 Task: Create a sub task Gather and Analyse Requirements for the task  Create a new website for a non-profit organization in the project AgileEagle , assign it to team member softage.4@softage.net and update the status of the sub task to  At Risk , set the priority of the sub task to Medium
Action: Mouse moved to (346, 325)
Screenshot: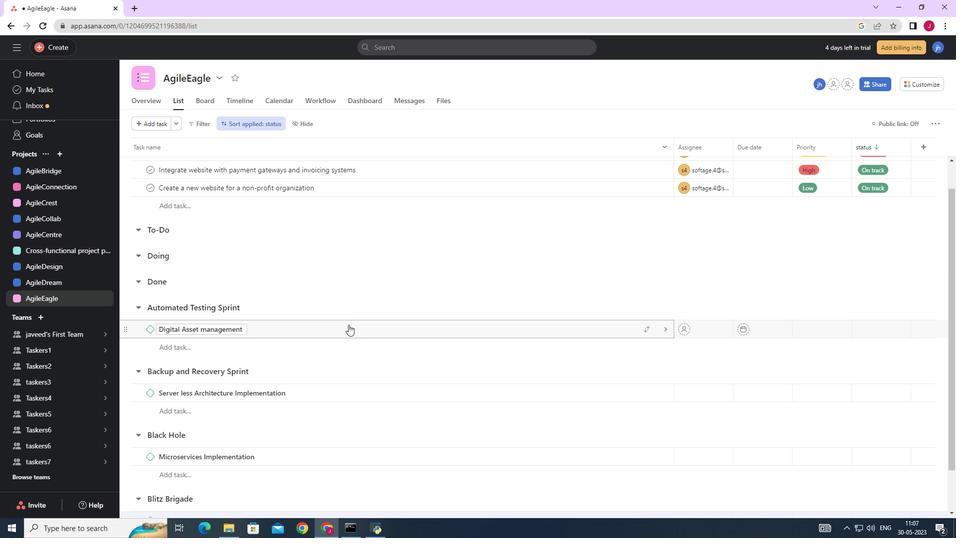 
Action: Mouse scrolled (346, 325) with delta (0, 0)
Screenshot: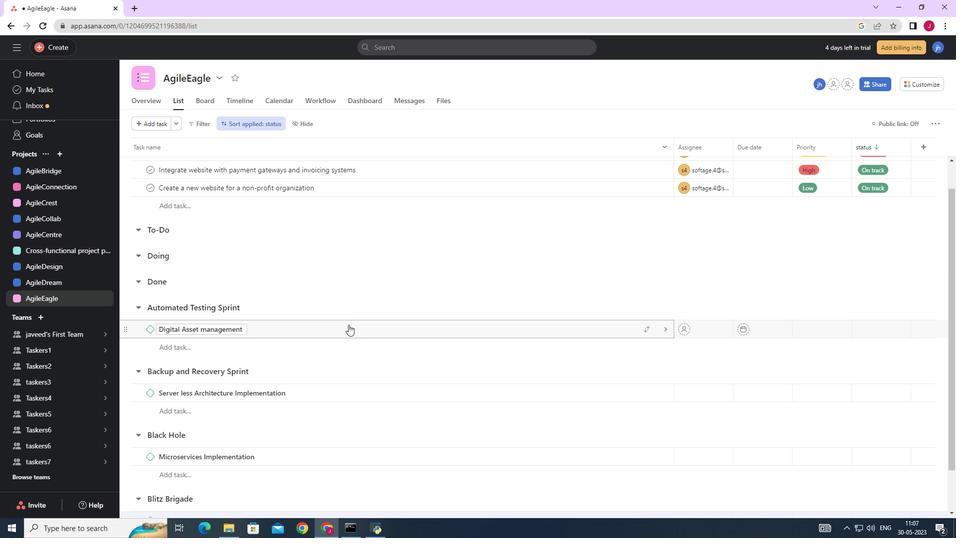 
Action: Mouse moved to (345, 325)
Screenshot: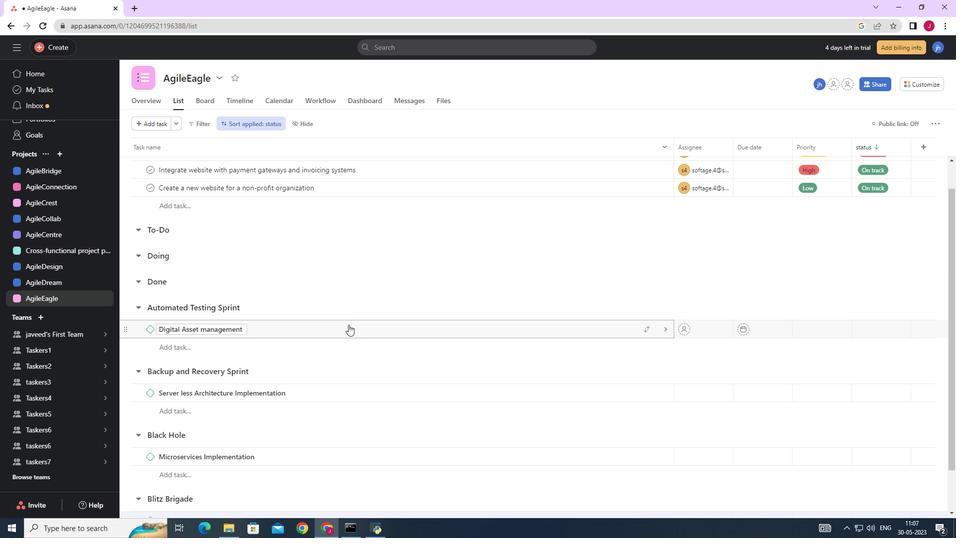 
Action: Mouse scrolled (345, 325) with delta (0, 0)
Screenshot: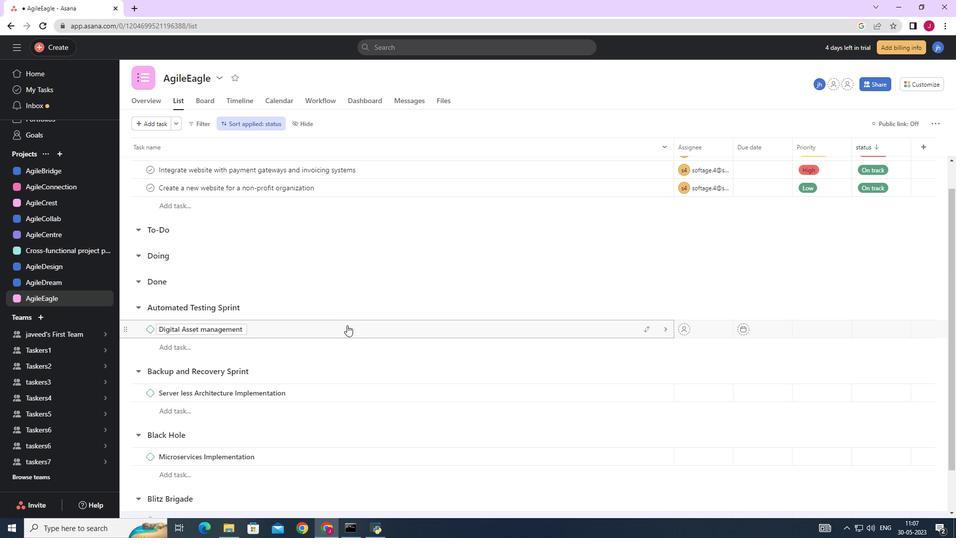 
Action: Mouse moved to (344, 325)
Screenshot: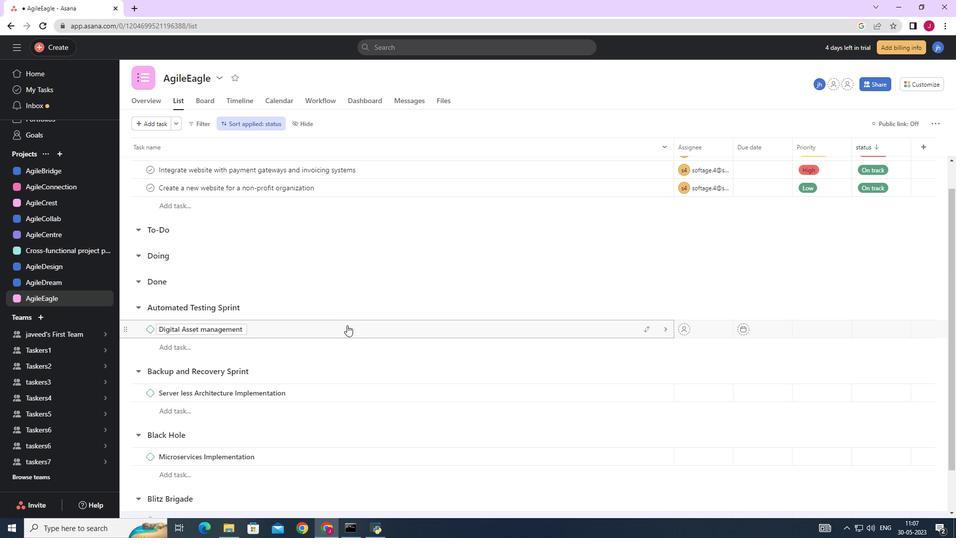 
Action: Mouse scrolled (344, 325) with delta (0, 0)
Screenshot: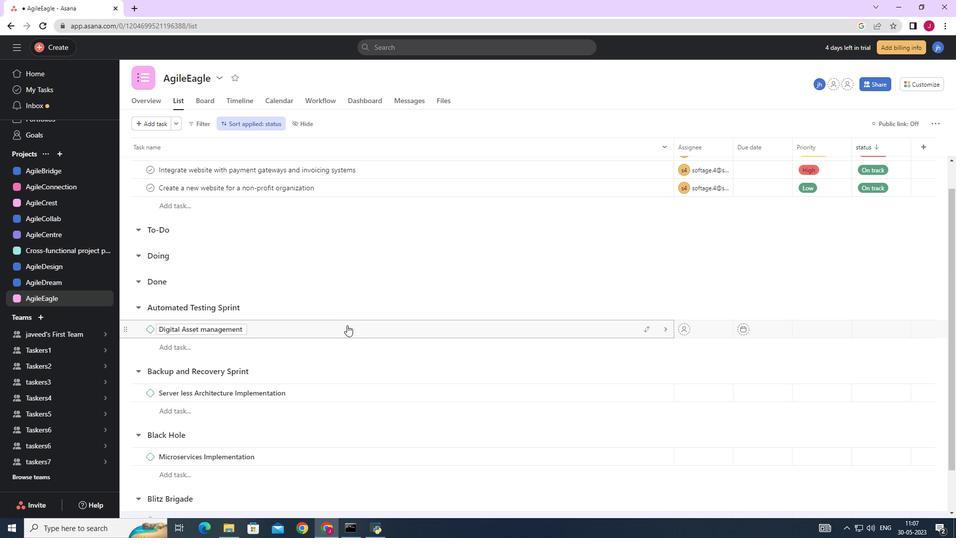 
Action: Mouse moved to (344, 325)
Screenshot: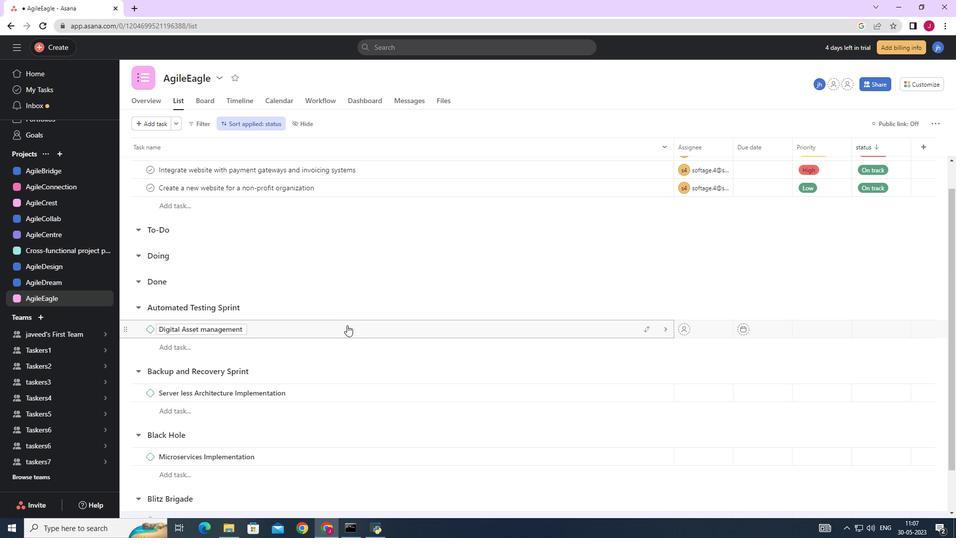 
Action: Mouse scrolled (344, 325) with delta (0, 0)
Screenshot: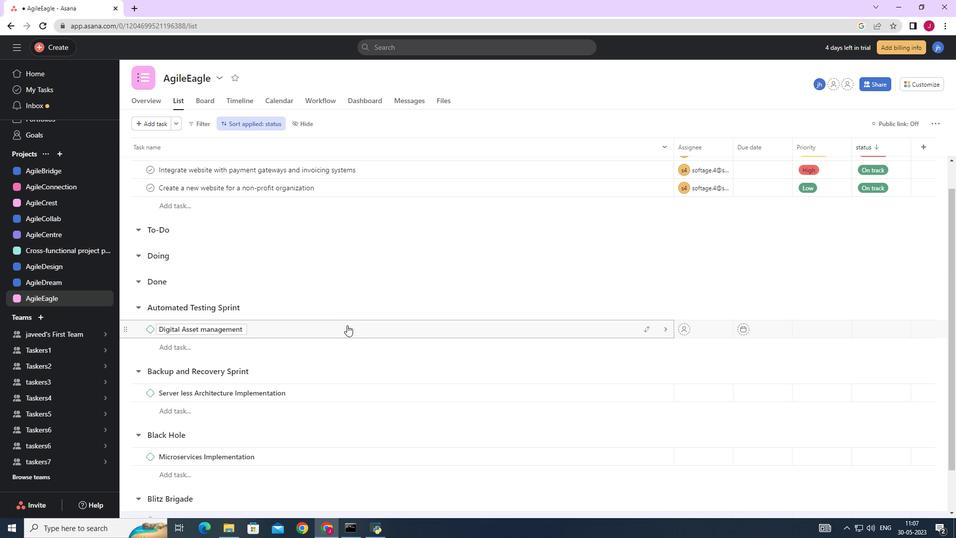 
Action: Mouse scrolled (344, 325) with delta (0, 0)
Screenshot: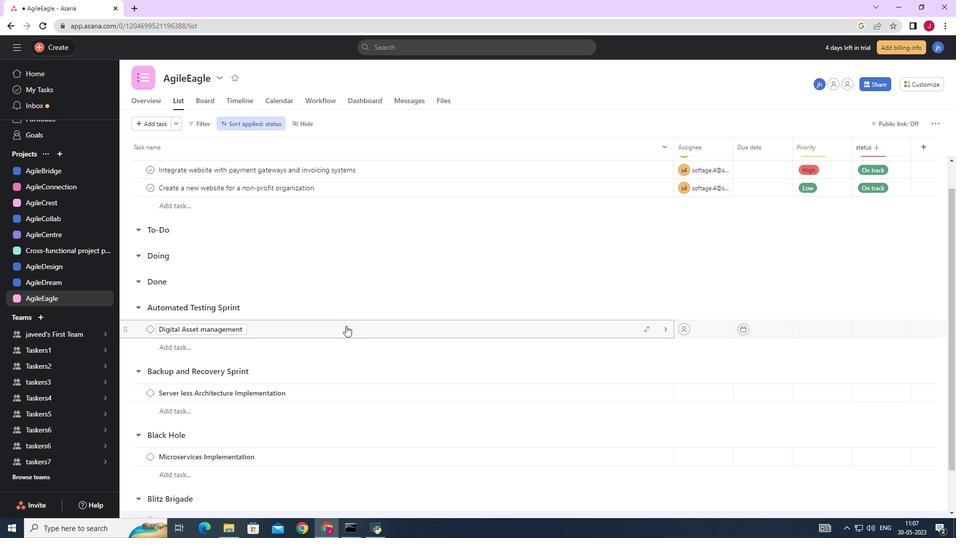 
Action: Mouse moved to (306, 353)
Screenshot: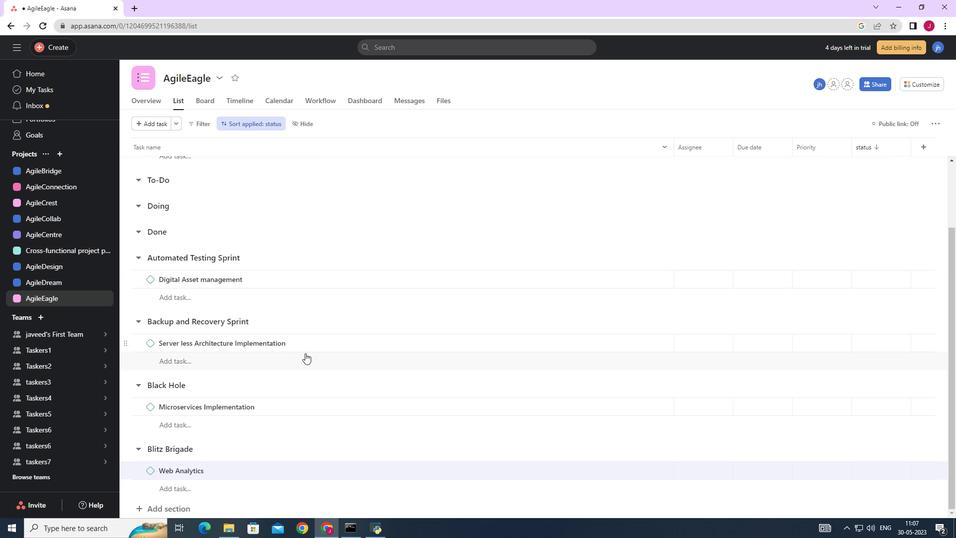 
Action: Mouse scrolled (306, 353) with delta (0, 0)
Screenshot: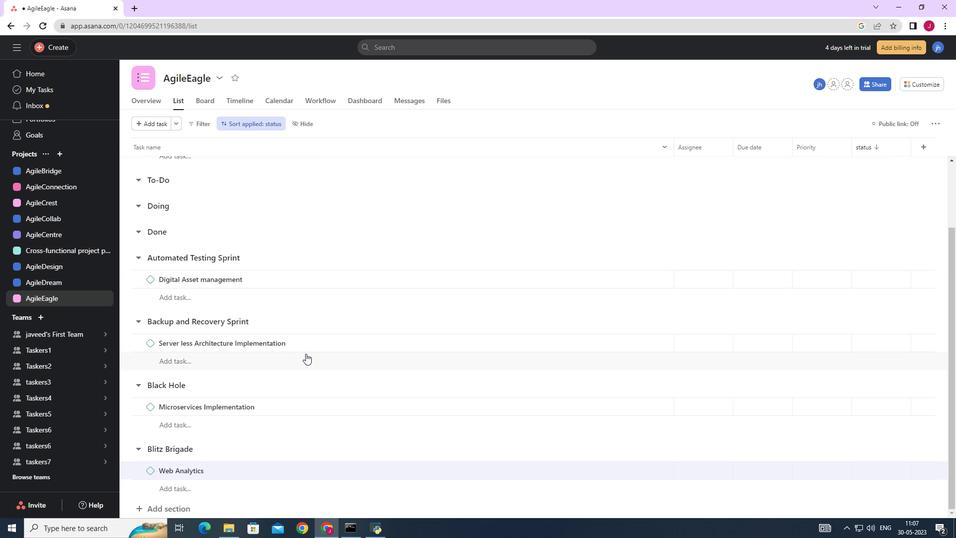 
Action: Mouse scrolled (306, 353) with delta (0, 0)
Screenshot: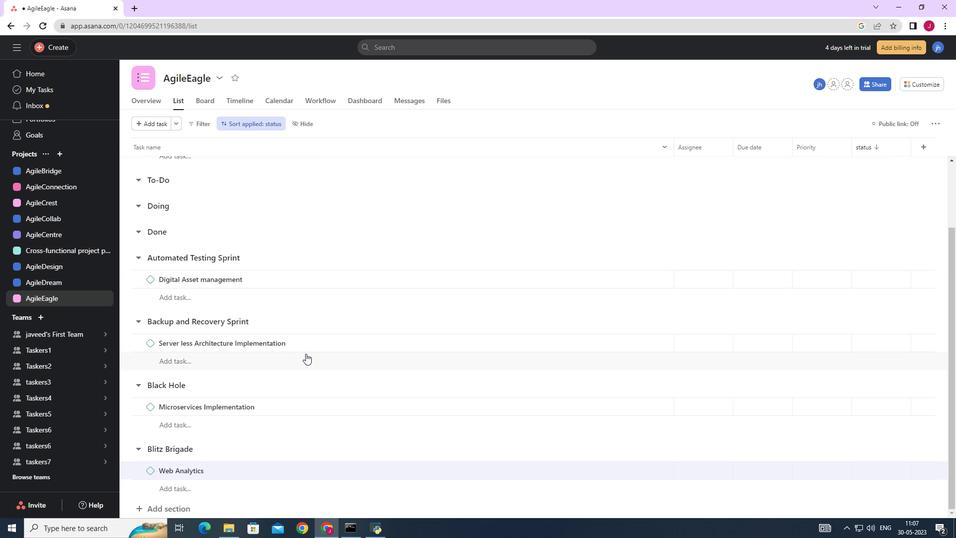 
Action: Mouse scrolled (306, 353) with delta (0, 0)
Screenshot: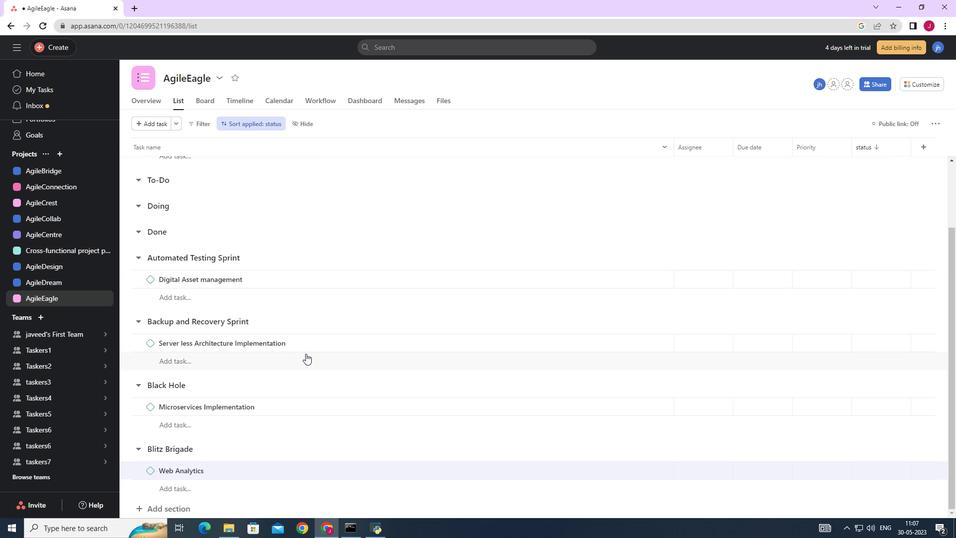 
Action: Mouse scrolled (306, 353) with delta (0, 0)
Screenshot: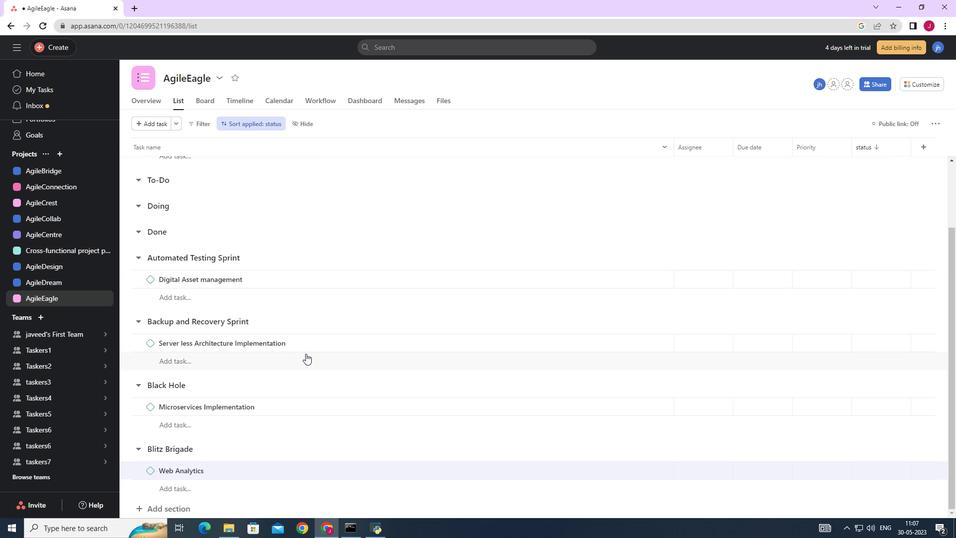 
Action: Mouse scrolled (306, 354) with delta (0, 0)
Screenshot: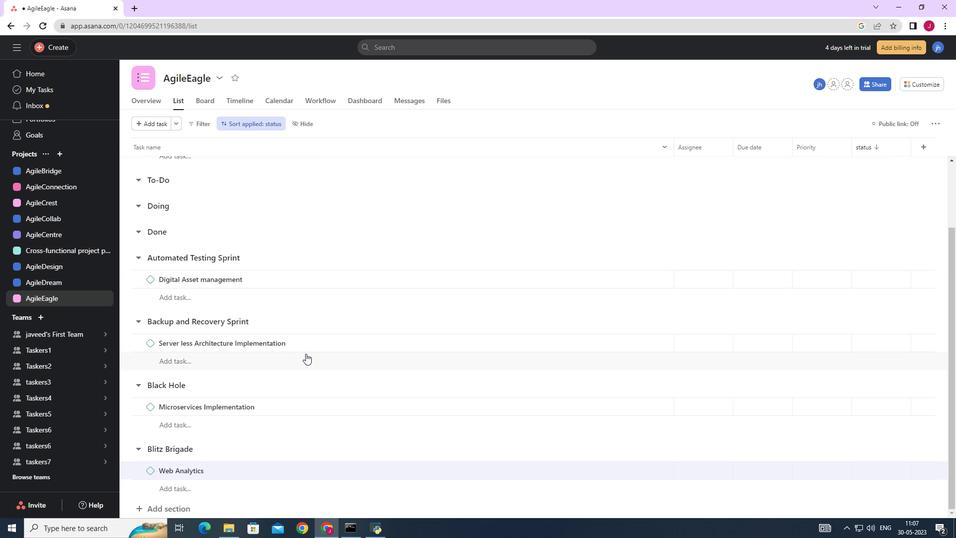 
Action: Mouse scrolled (306, 354) with delta (0, 0)
Screenshot: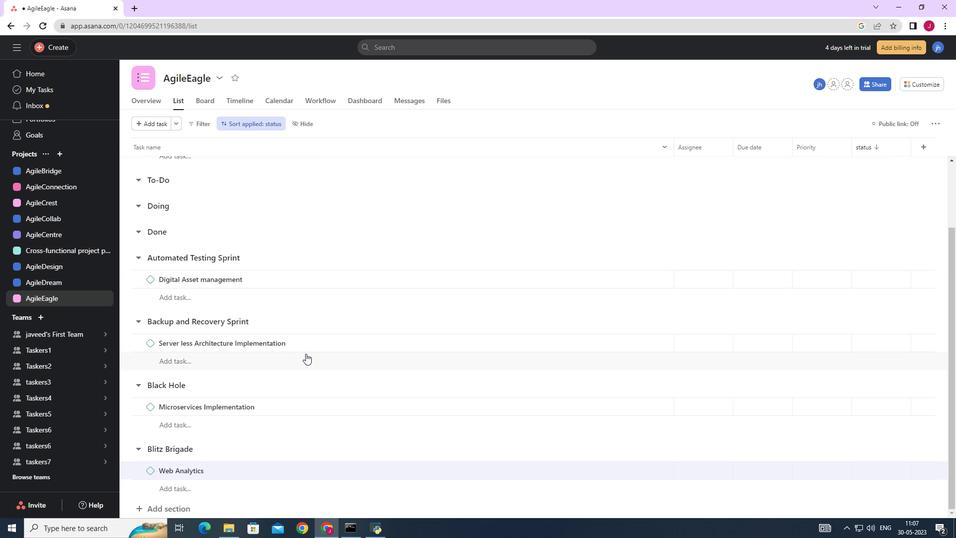 
Action: Mouse scrolled (306, 354) with delta (0, 0)
Screenshot: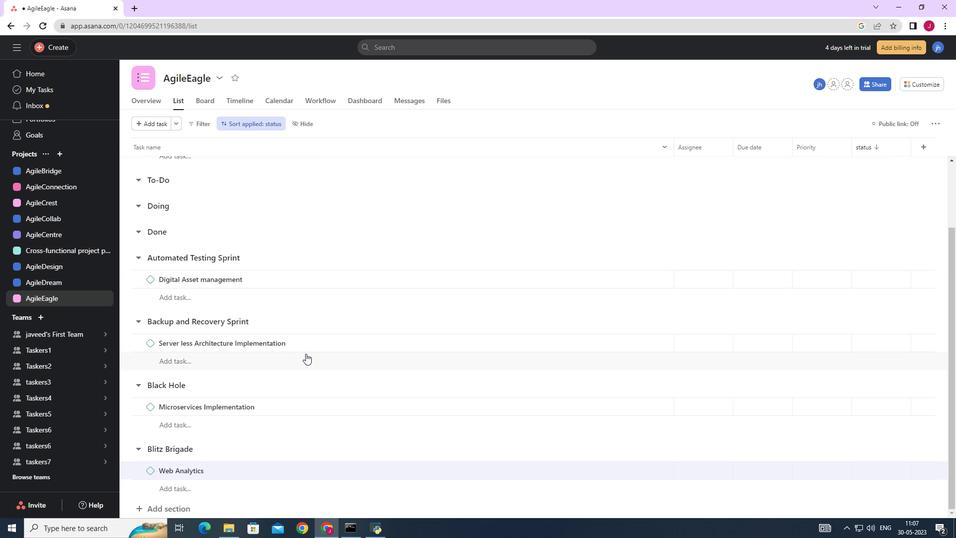 
Action: Mouse scrolled (306, 354) with delta (0, 0)
Screenshot: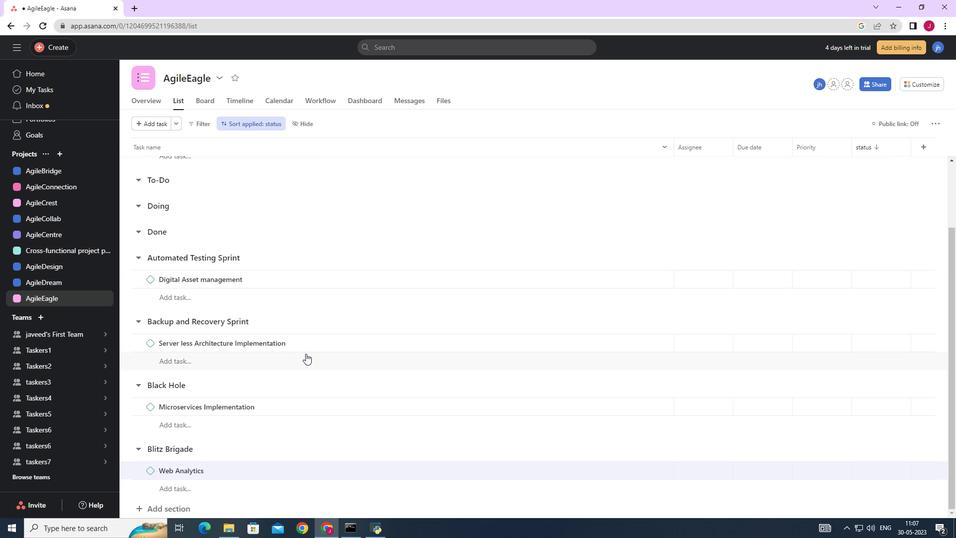 
Action: Mouse moved to (645, 220)
Screenshot: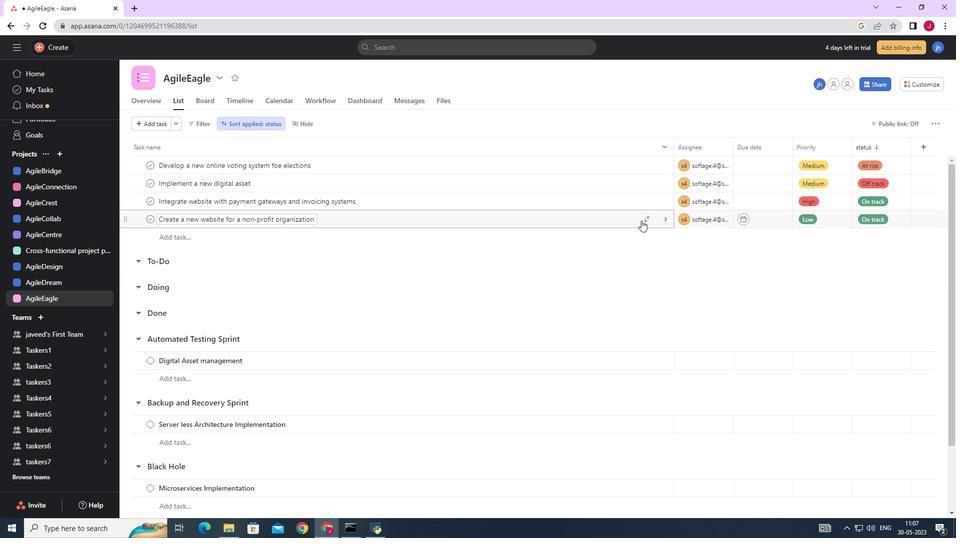
Action: Mouse pressed left at (645, 220)
Screenshot: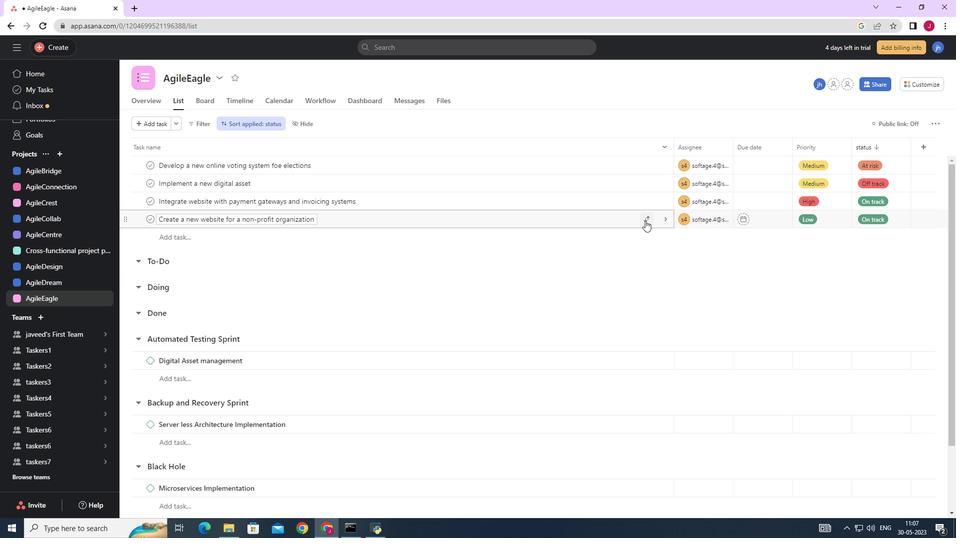 
Action: Mouse moved to (477, 297)
Screenshot: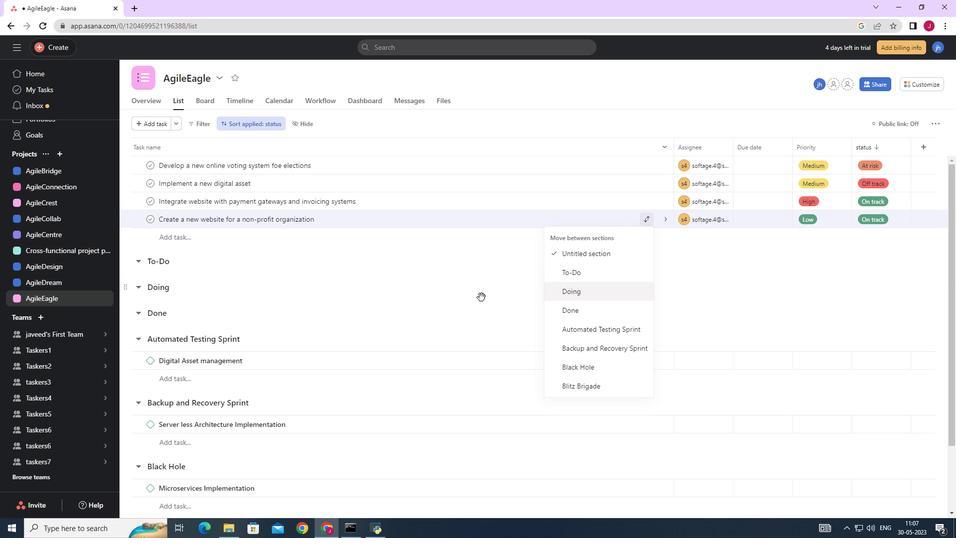 
Action: Mouse pressed left at (477, 297)
Screenshot: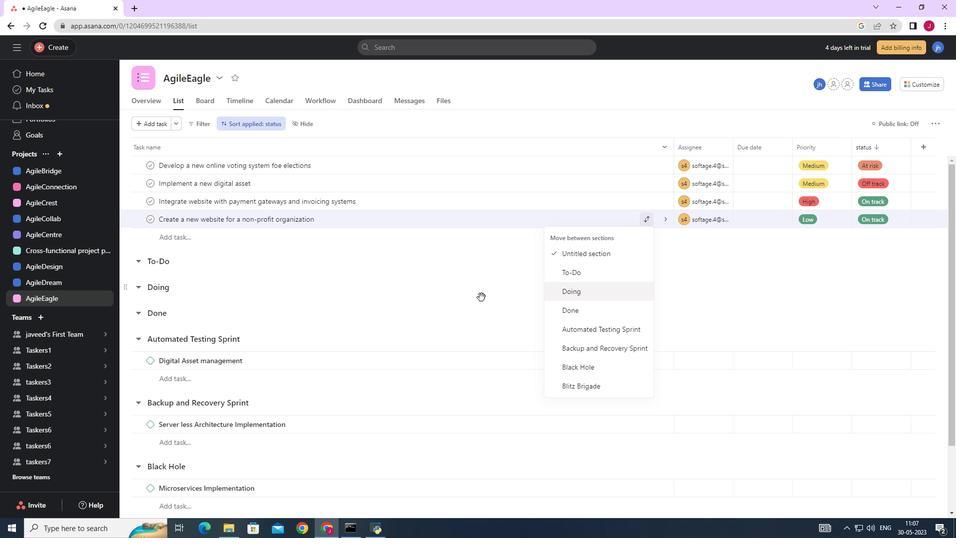 
Action: Mouse moved to (622, 221)
Screenshot: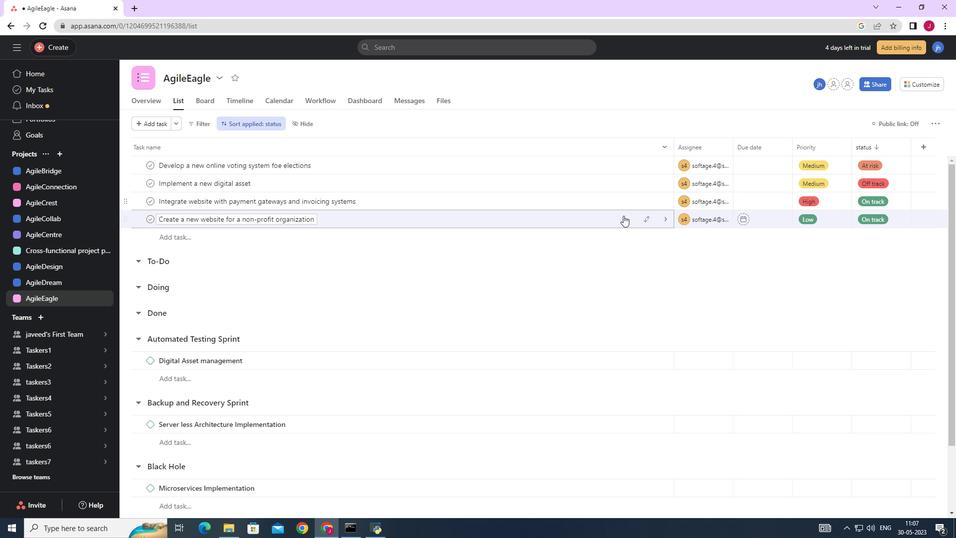 
Action: Mouse pressed left at (622, 221)
Screenshot: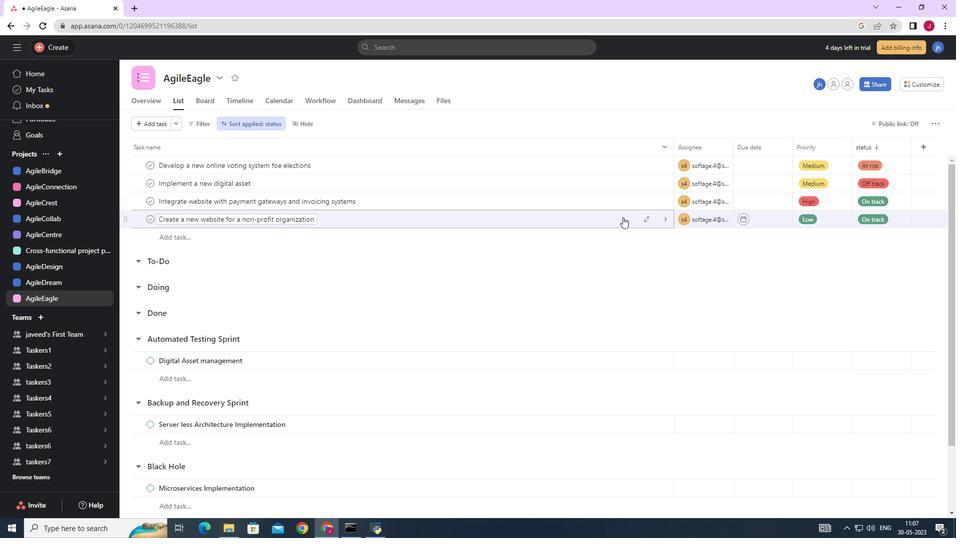 
Action: Mouse moved to (647, 319)
Screenshot: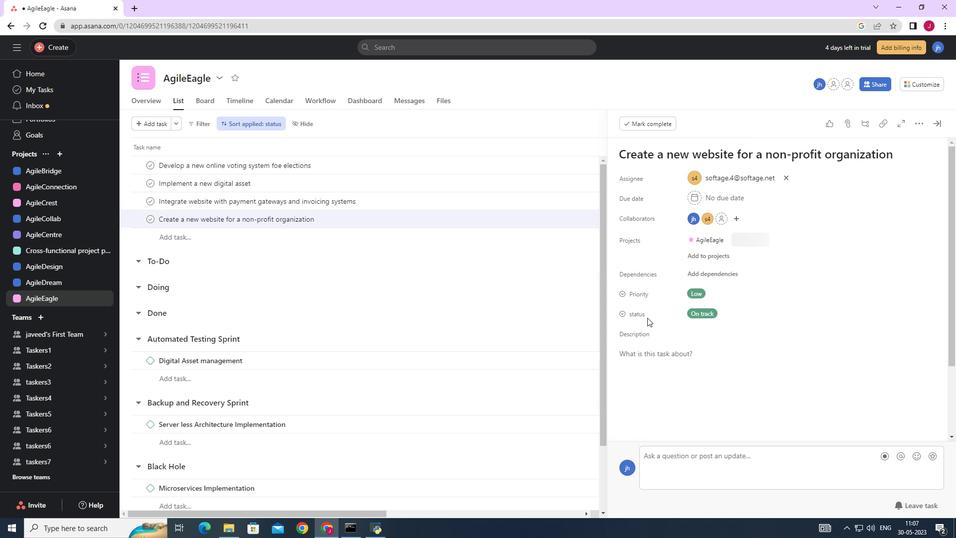 
Action: Mouse scrolled (647, 319) with delta (0, 0)
Screenshot: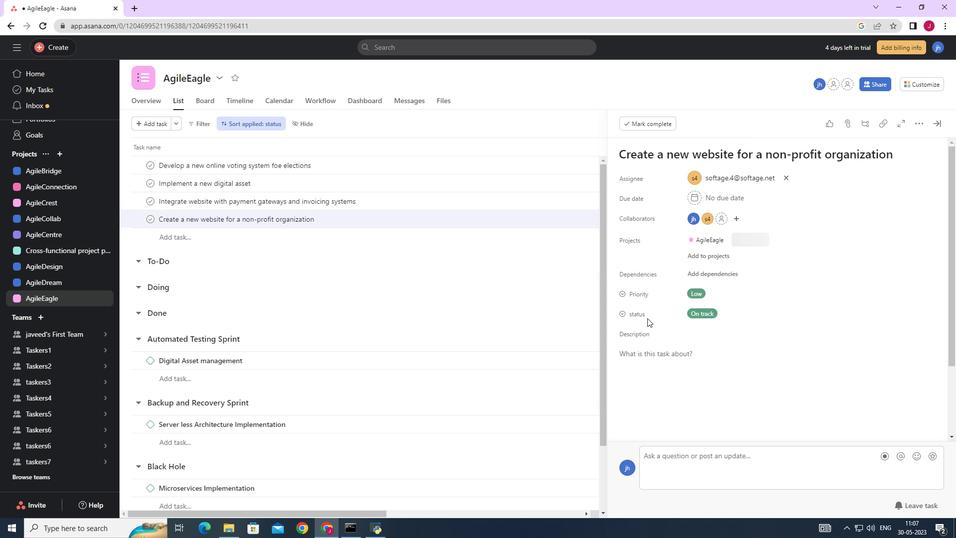 
Action: Mouse moved to (647, 320)
Screenshot: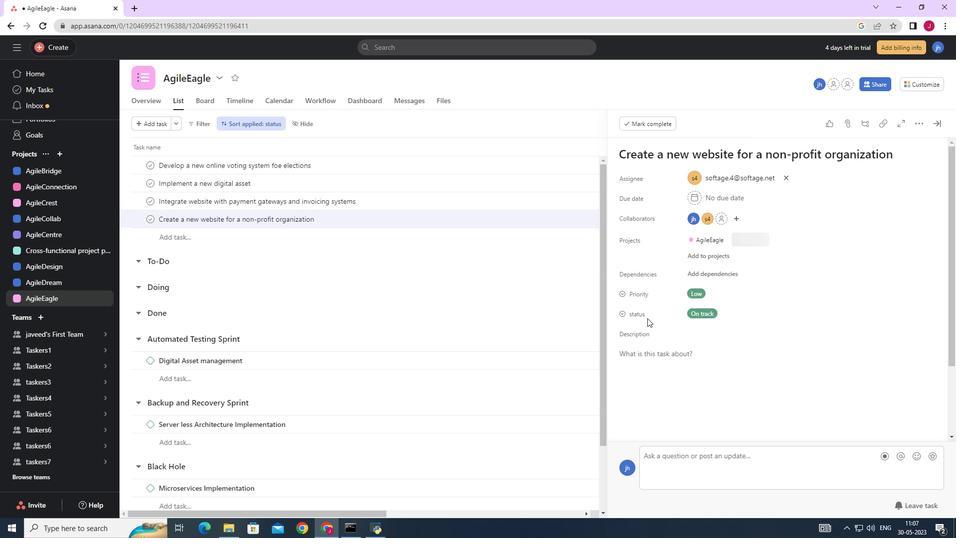 
Action: Mouse scrolled (647, 319) with delta (0, 0)
Screenshot: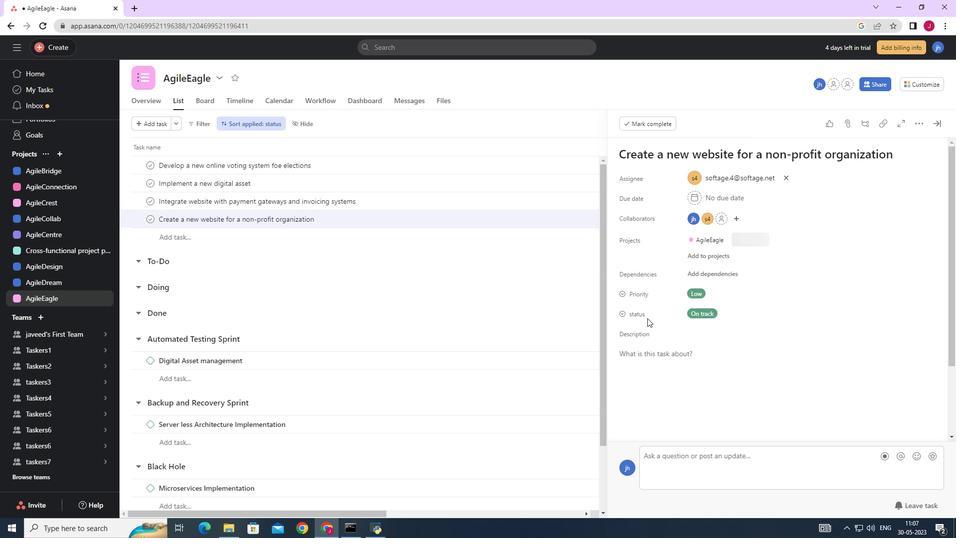 
Action: Mouse scrolled (647, 319) with delta (0, 0)
Screenshot: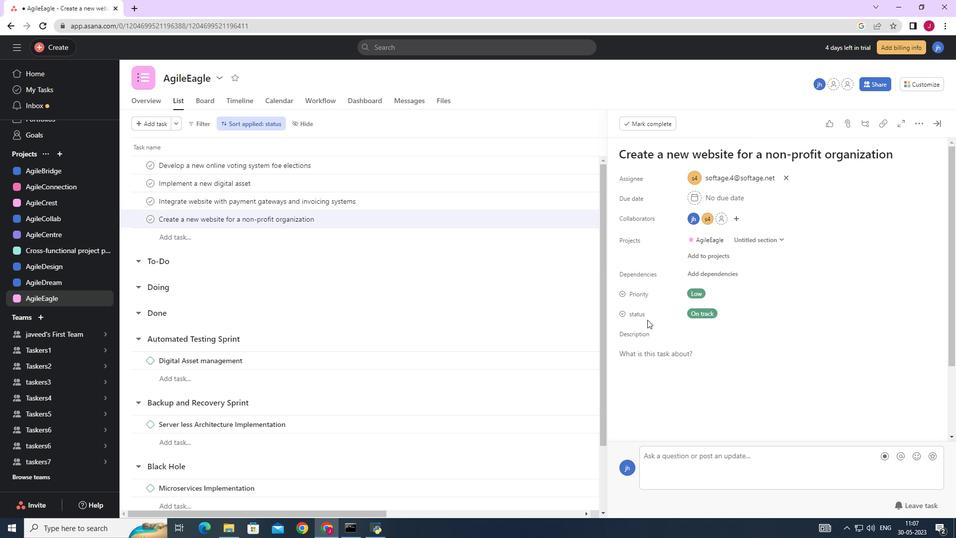 
Action: Mouse scrolled (647, 319) with delta (0, 0)
Screenshot: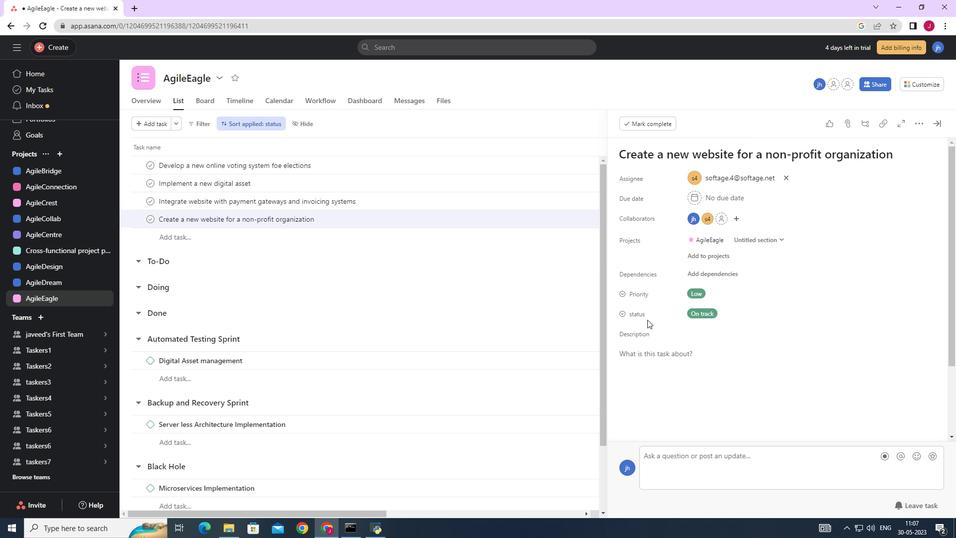 
Action: Mouse scrolled (647, 319) with delta (0, 0)
Screenshot: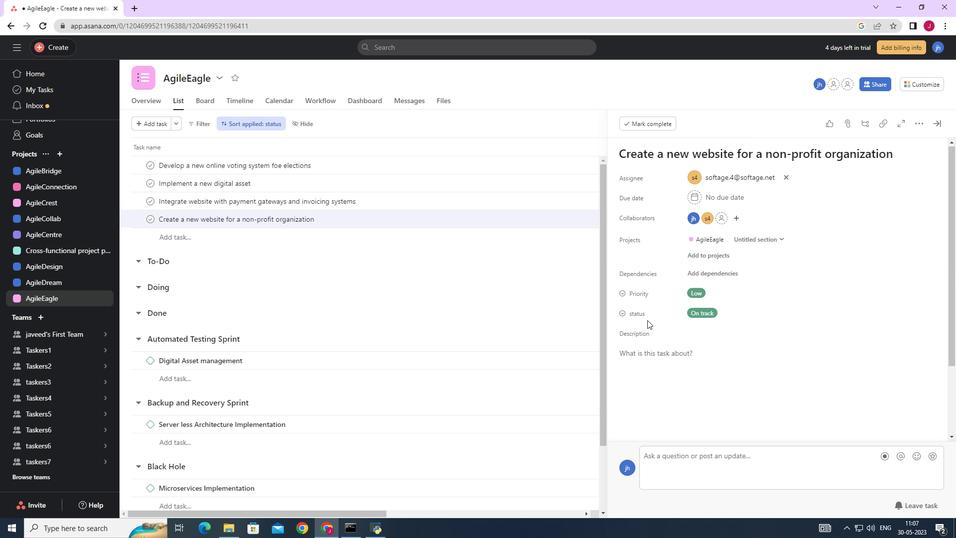 
Action: Mouse moved to (653, 322)
Screenshot: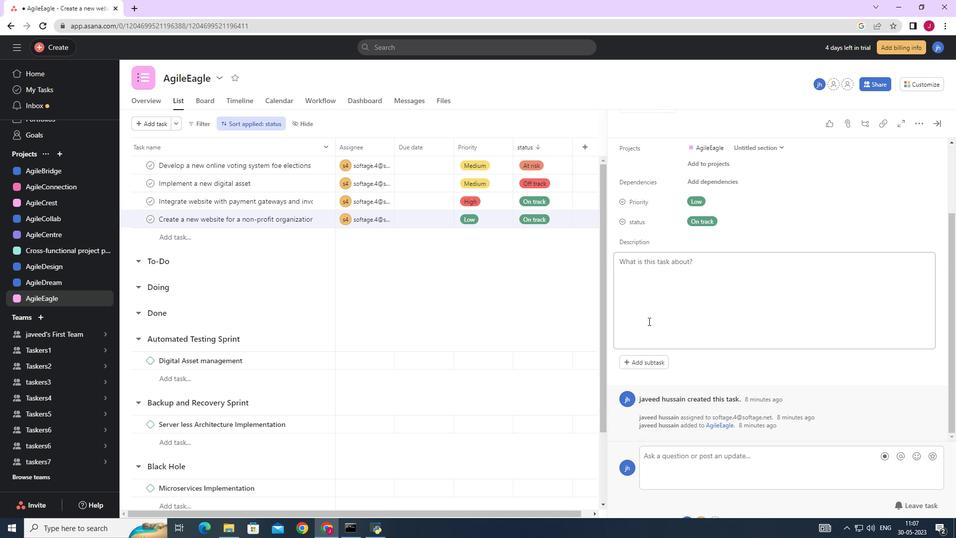 
Action: Mouse scrolled (653, 322) with delta (0, 0)
Screenshot: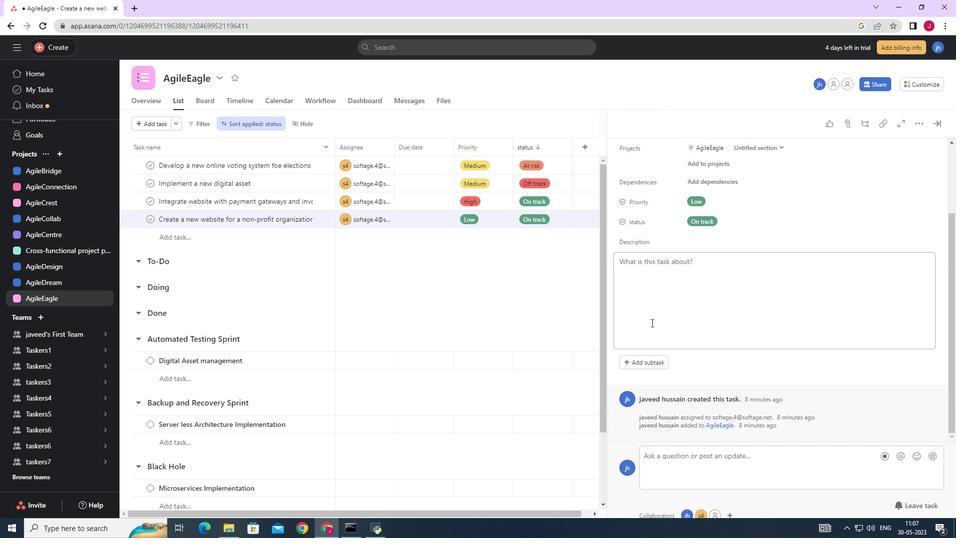 
Action: Mouse scrolled (653, 322) with delta (0, 0)
Screenshot: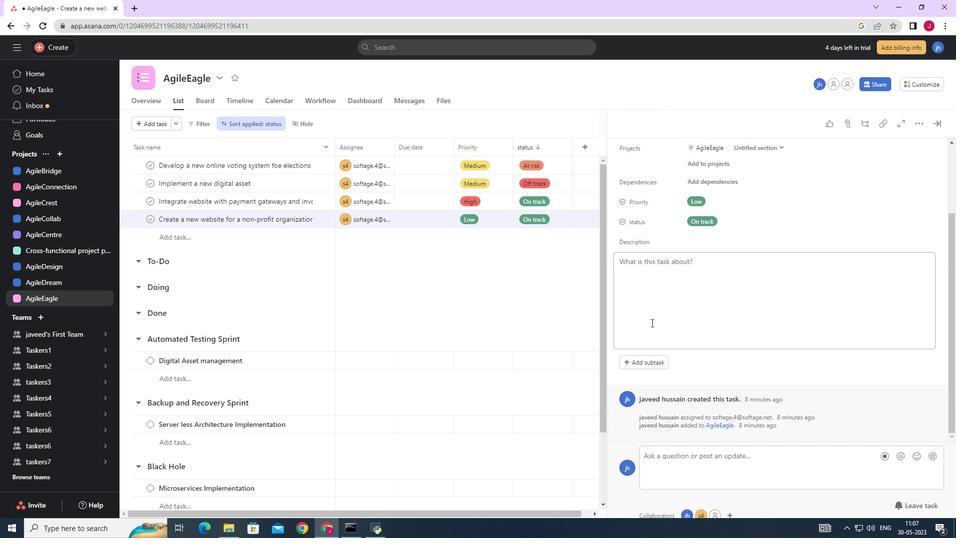 
Action: Mouse scrolled (653, 322) with delta (0, 0)
Screenshot: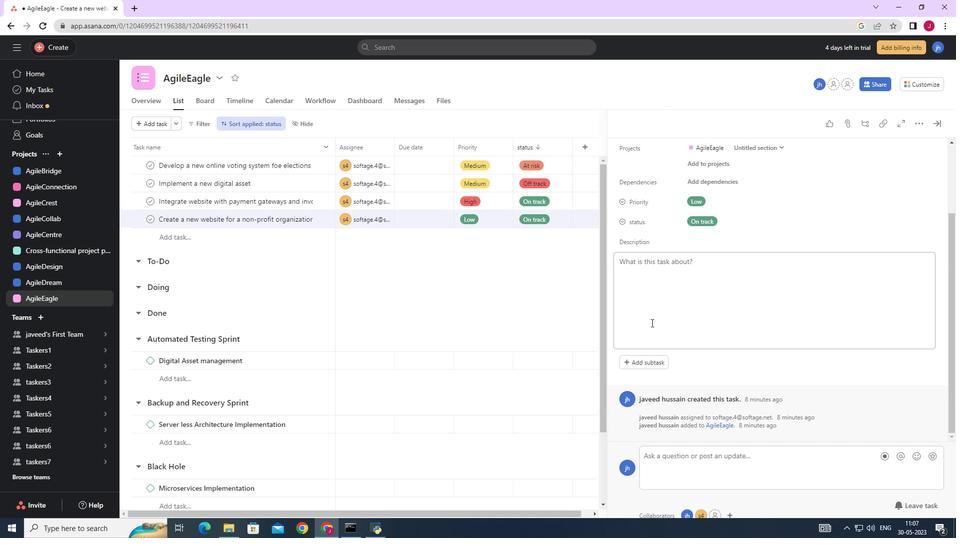 
Action: Mouse scrolled (653, 322) with delta (0, 0)
Screenshot: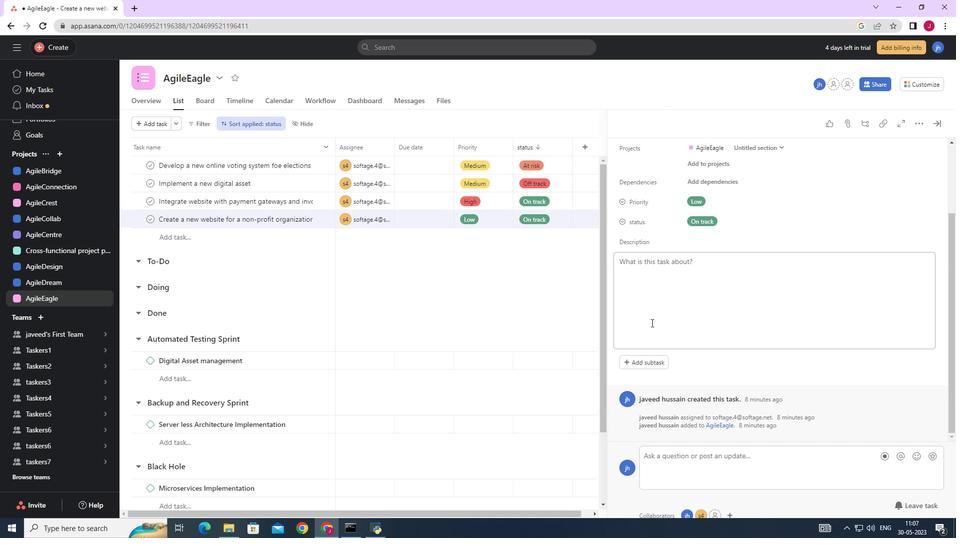 
Action: Mouse moved to (656, 364)
Screenshot: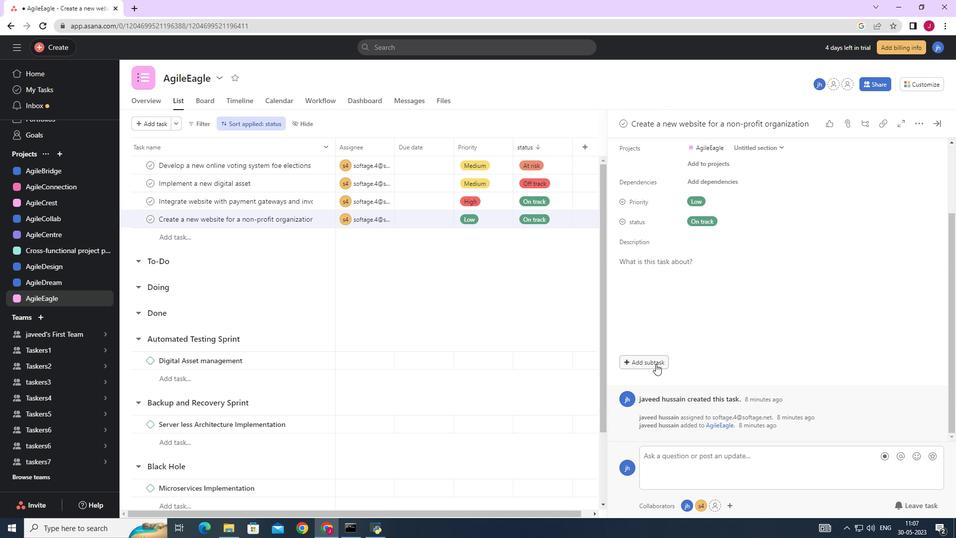 
Action: Mouse pressed left at (656, 364)
Screenshot: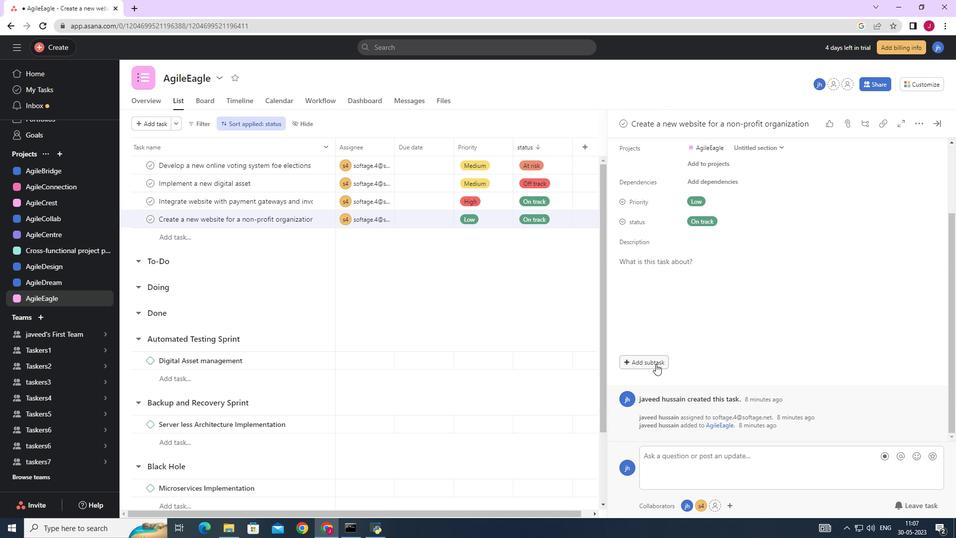 
Action: Mouse moved to (653, 330)
Screenshot: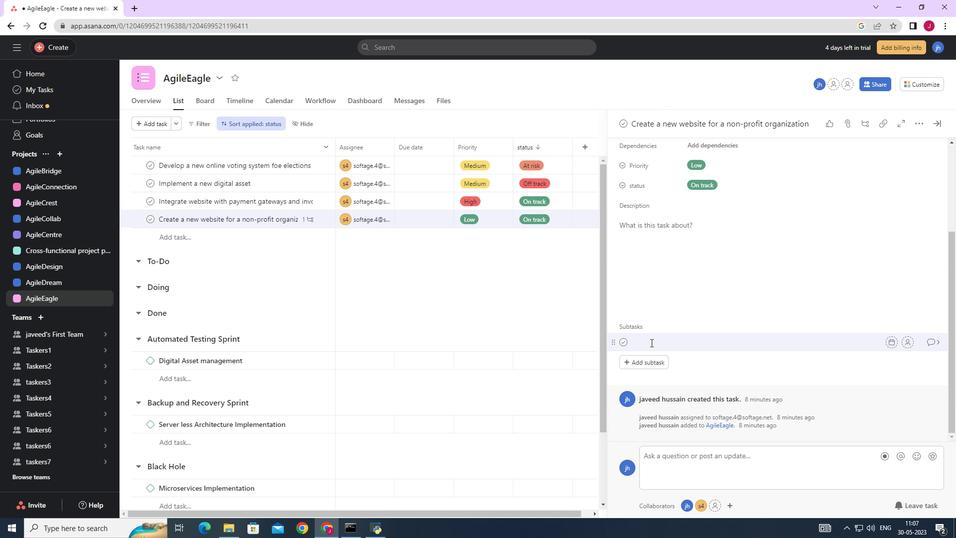 
Action: Key pressed <Key.caps_lock>G<Key.caps_lock>ather<Key.space>and<Key.space><Key.caps_lock>A<Key.caps_lock>nalyse<Key.space><Key.caps_lock>R<Key.caps_lock>equirements
Screenshot: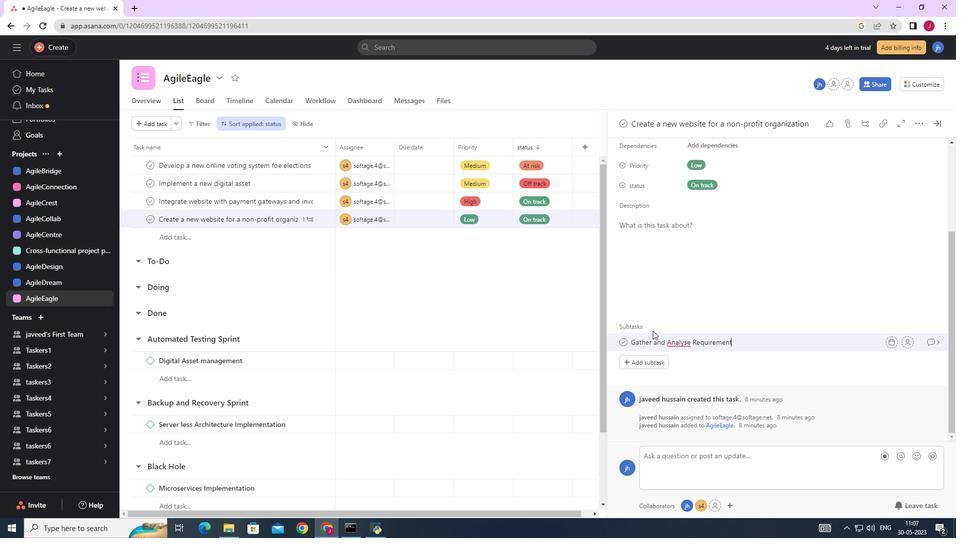 
Action: Mouse moved to (904, 345)
Screenshot: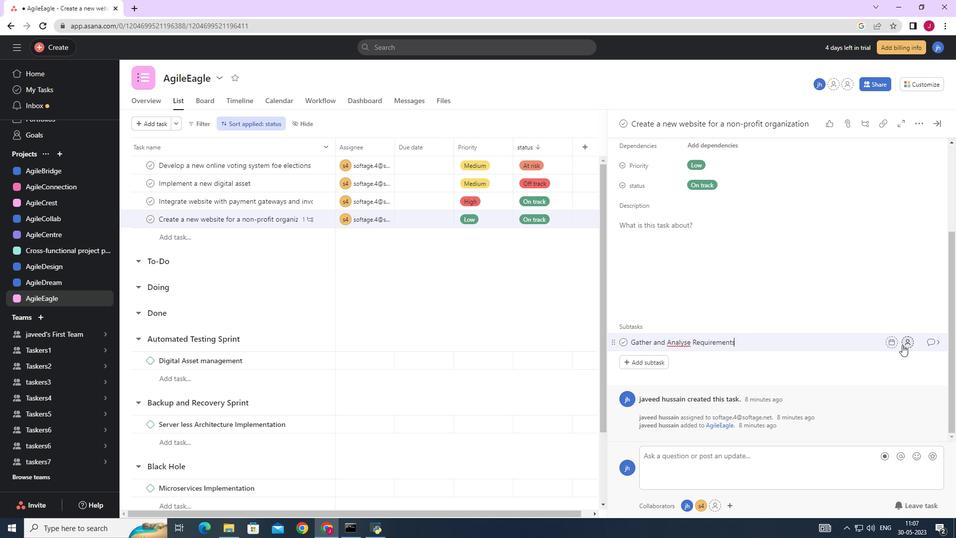 
Action: Mouse pressed left at (904, 345)
Screenshot: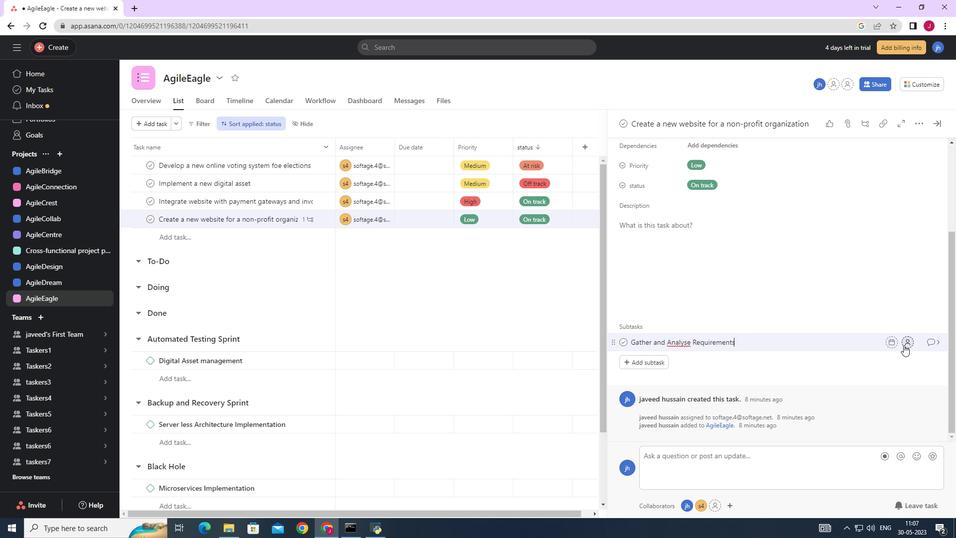 
Action: Mouse moved to (754, 383)
Screenshot: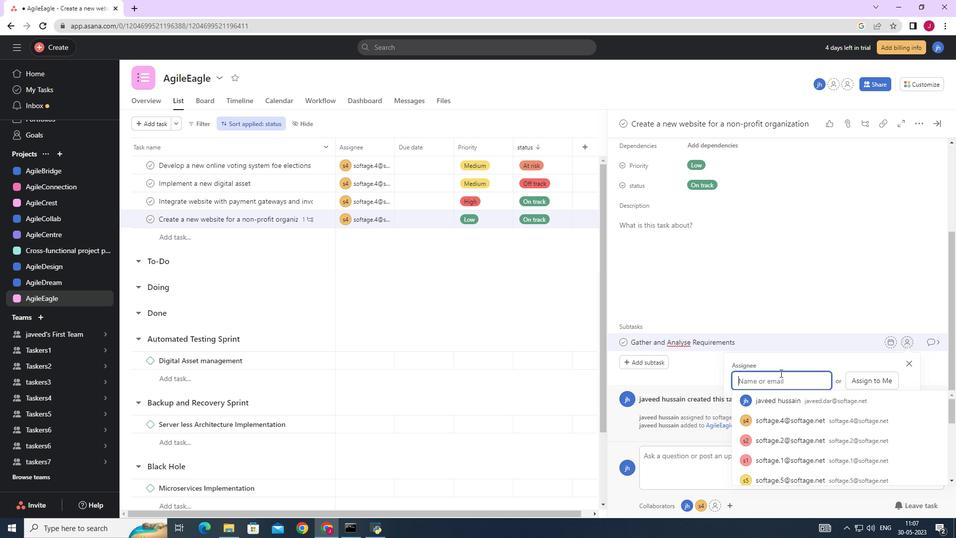 
Action: Key pressed softage.4
Screenshot: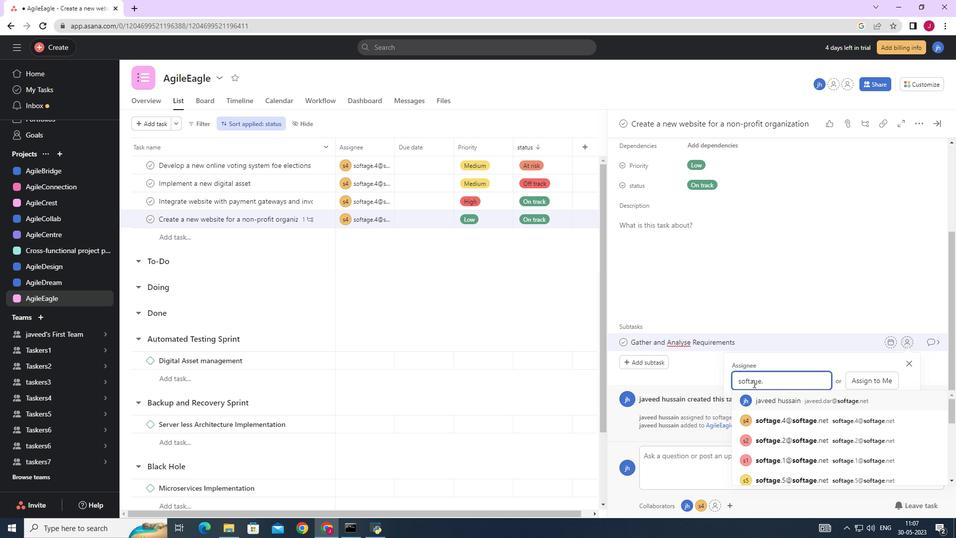 
Action: Mouse moved to (795, 398)
Screenshot: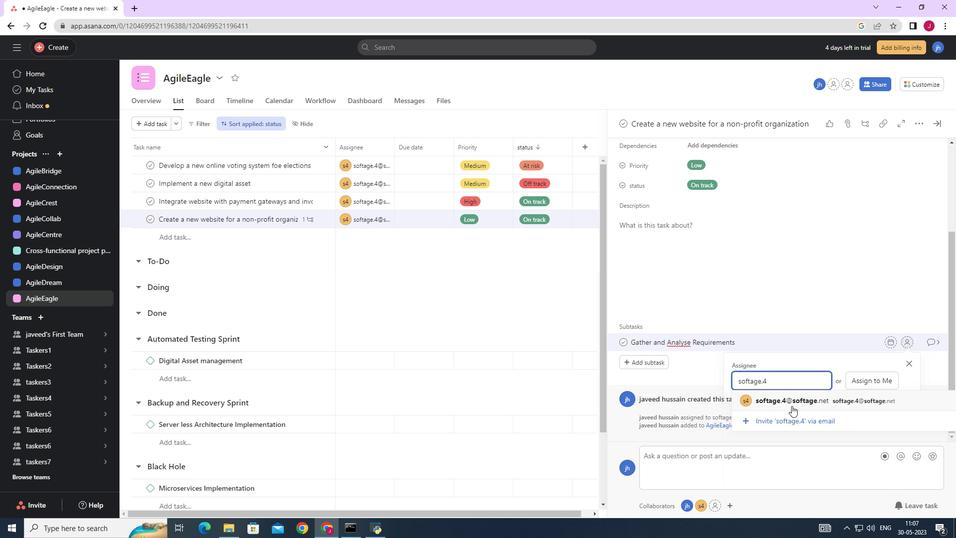 
Action: Mouse pressed left at (795, 398)
Screenshot: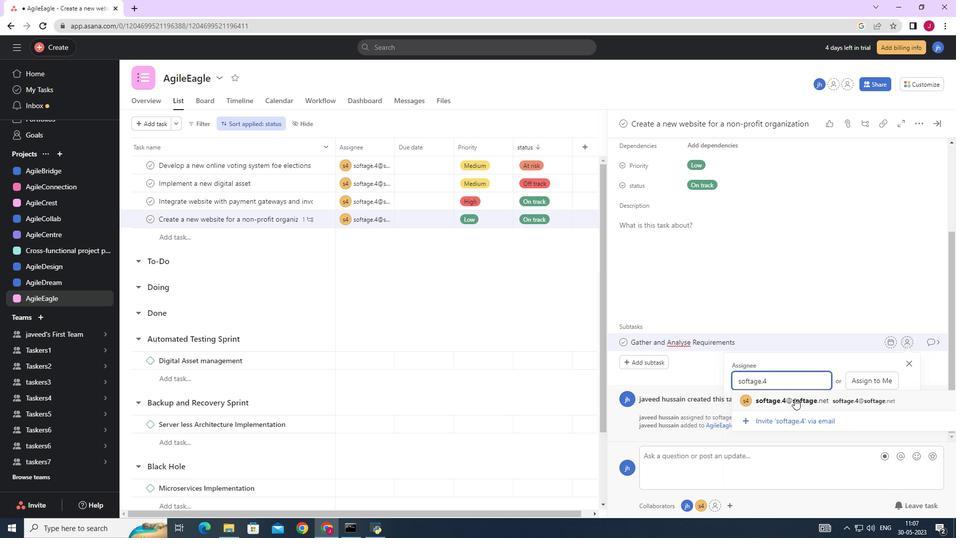
Action: Mouse moved to (931, 341)
Screenshot: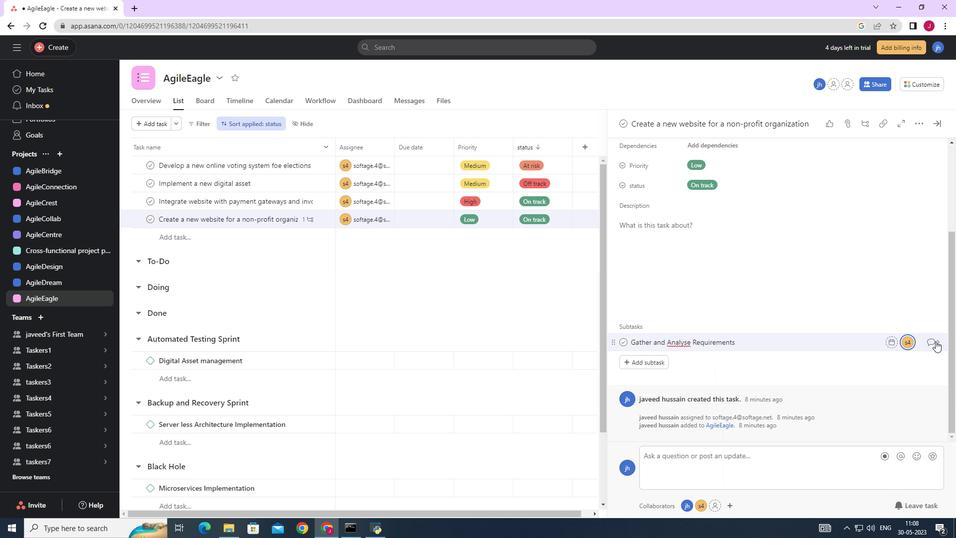 
Action: Mouse pressed left at (931, 341)
Screenshot: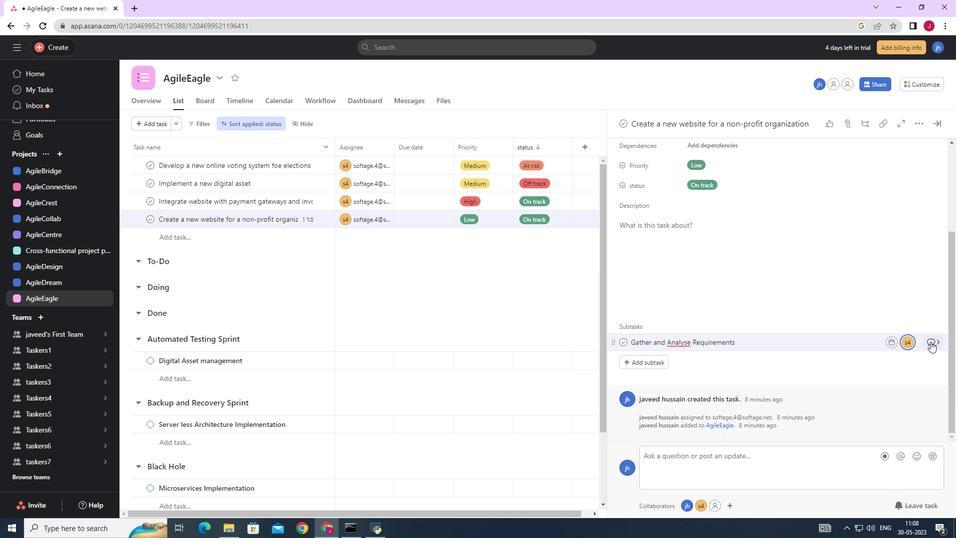 
Action: Mouse moved to (671, 284)
Screenshot: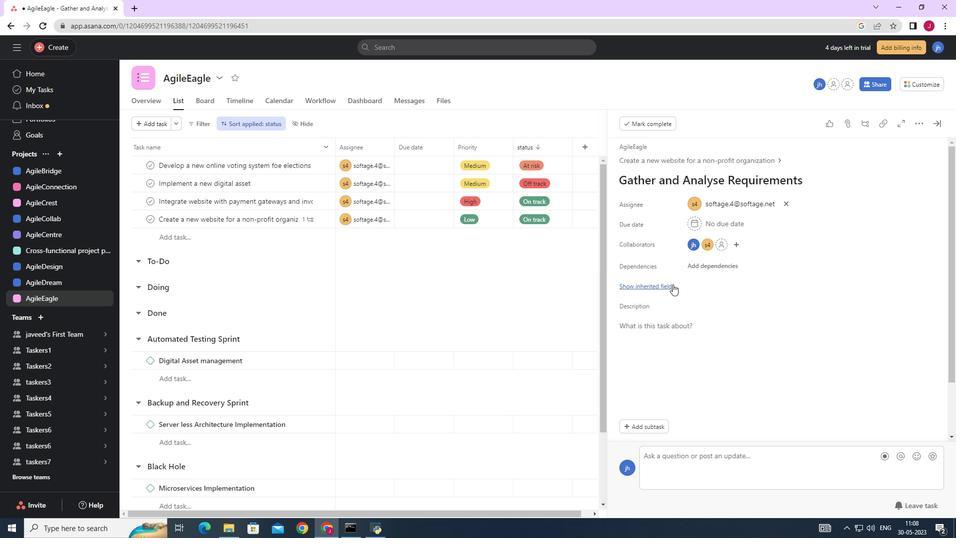 
Action: Mouse pressed left at (671, 284)
Screenshot: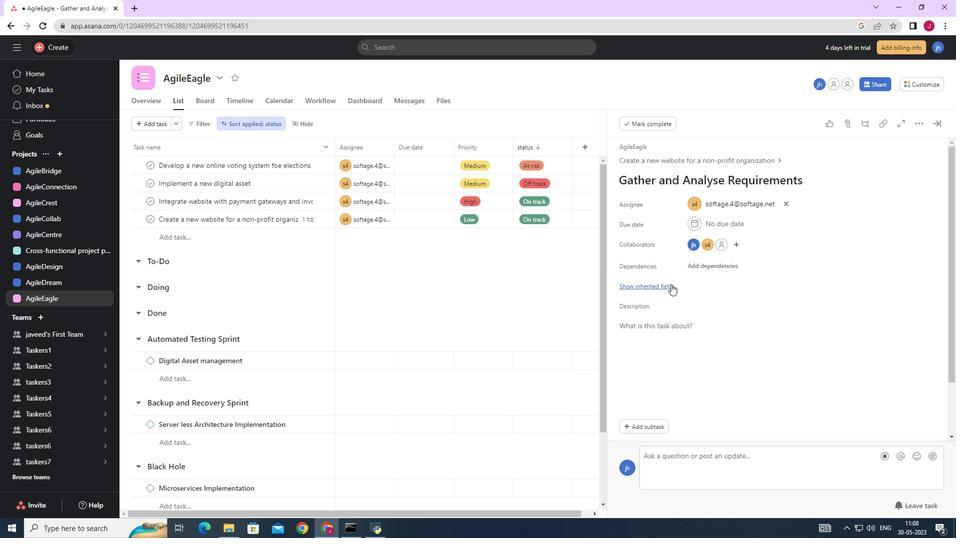 
Action: Mouse moved to (688, 309)
Screenshot: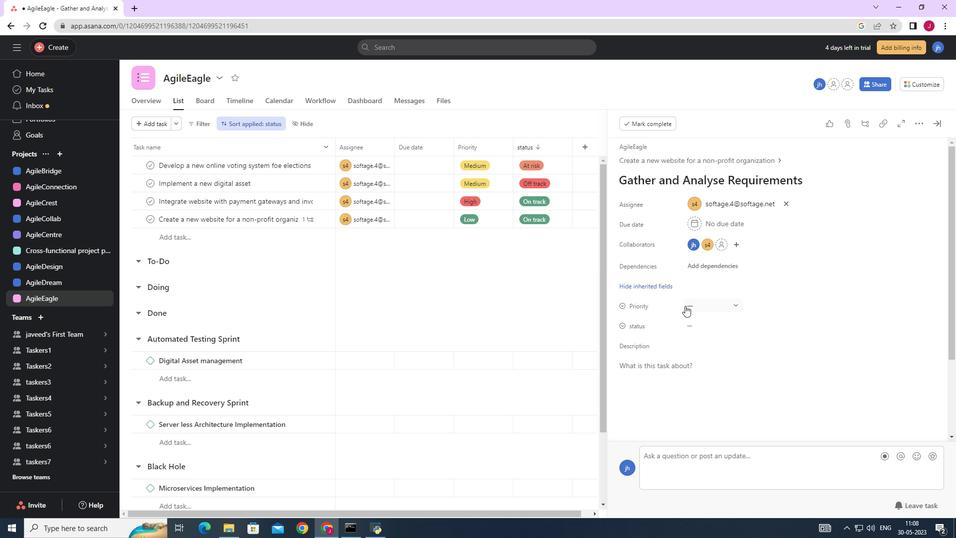 
Action: Mouse pressed left at (688, 309)
Screenshot: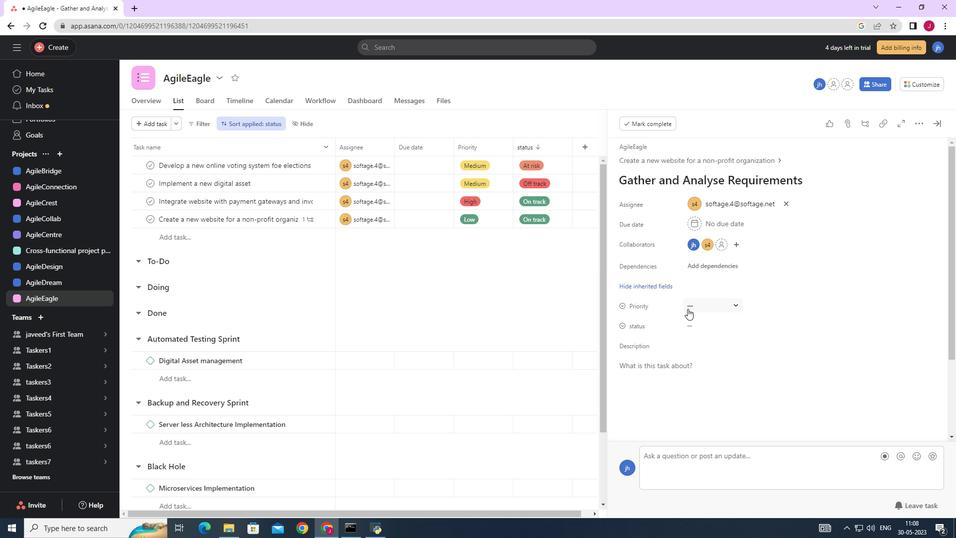 
Action: Mouse moved to (718, 357)
Screenshot: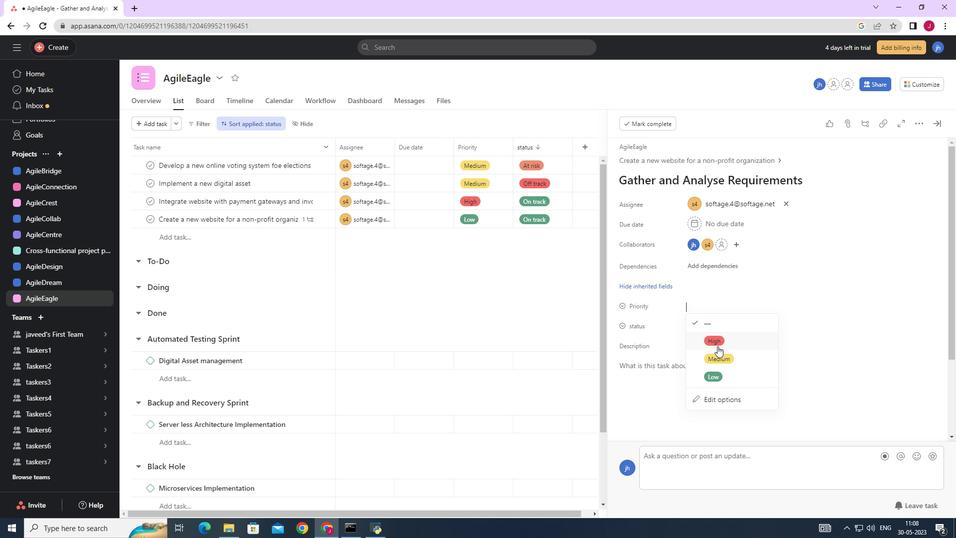 
Action: Mouse pressed left at (718, 357)
Screenshot: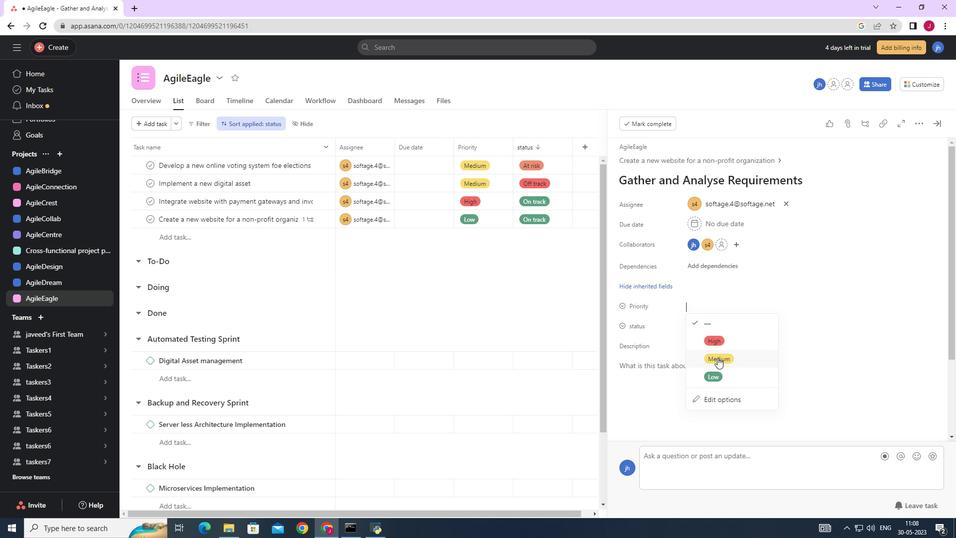 
Action: Mouse moved to (695, 322)
Screenshot: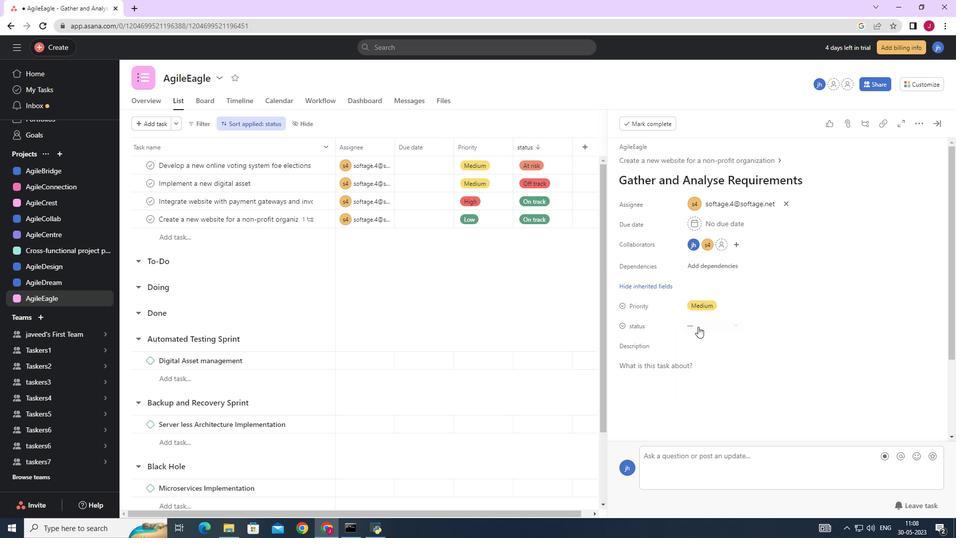 
Action: Mouse pressed left at (695, 322)
Screenshot: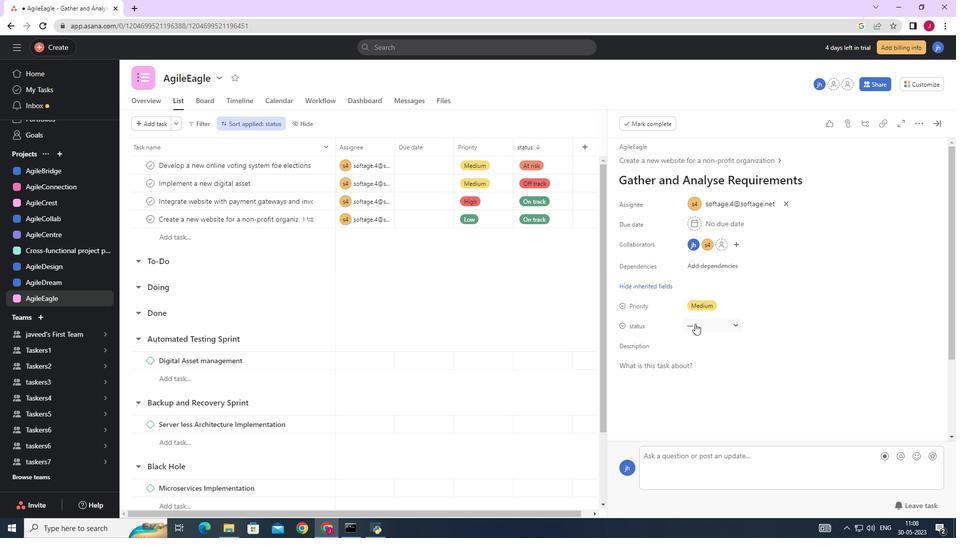 
Action: Mouse moved to (706, 396)
Screenshot: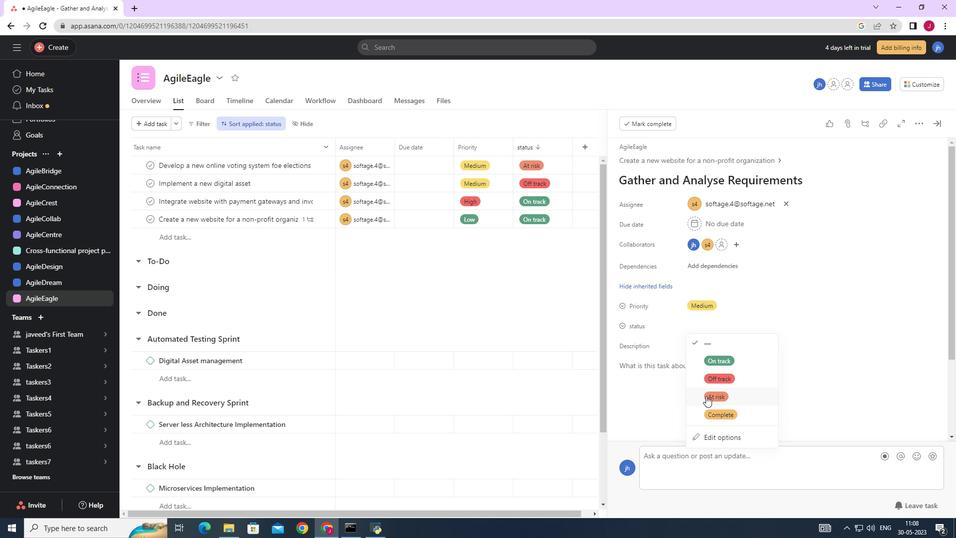 
Action: Mouse pressed left at (706, 396)
Screenshot: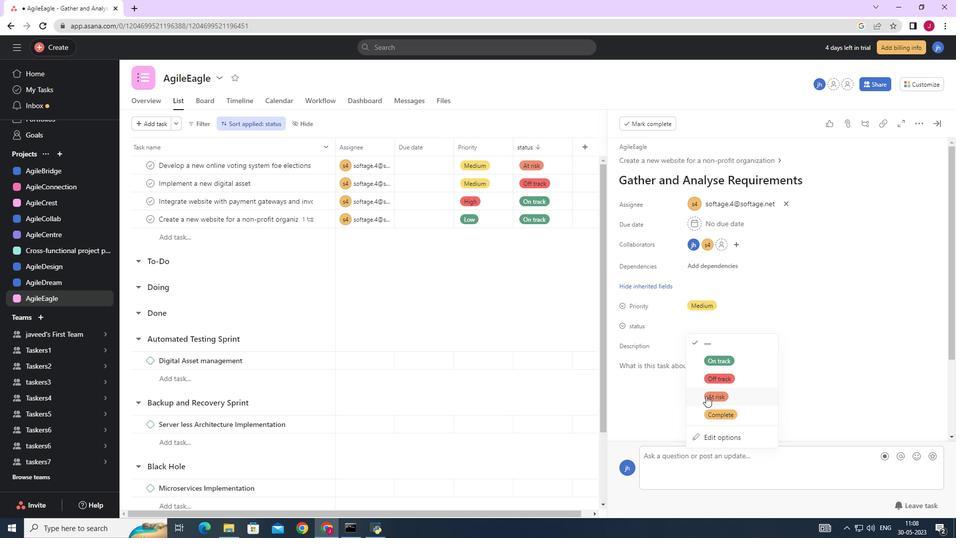 
Action: Mouse moved to (845, 369)
Screenshot: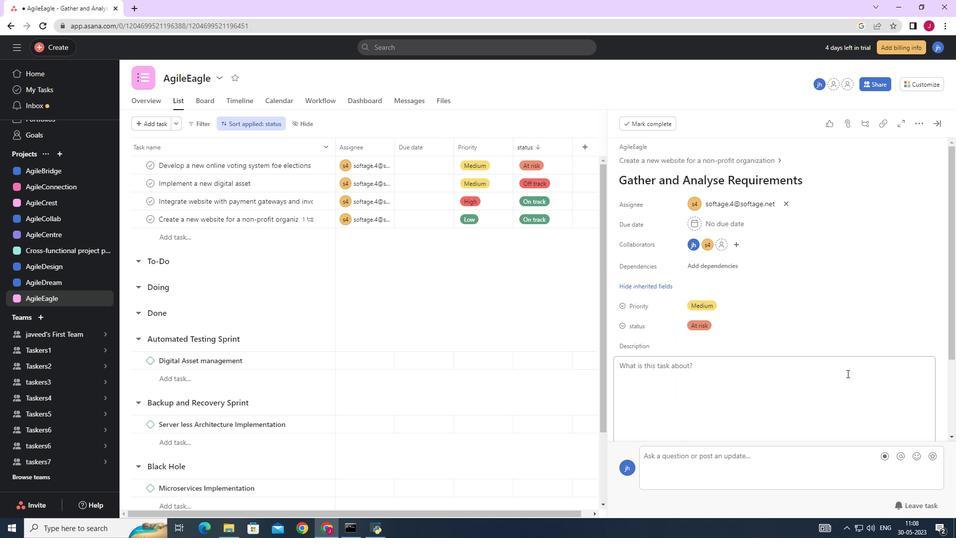
Action: Mouse scrolled (845, 368) with delta (0, 0)
Screenshot: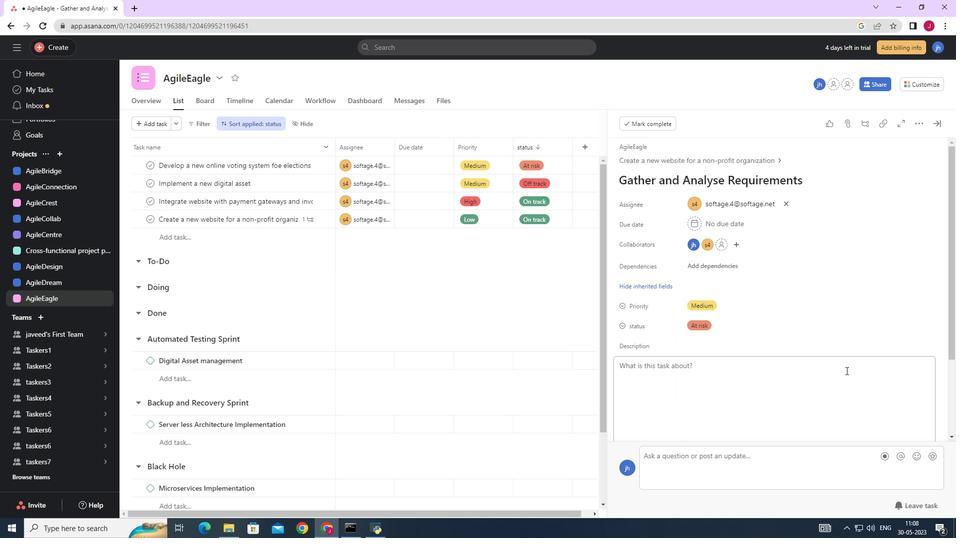 
Action: Mouse scrolled (845, 368) with delta (0, 0)
Screenshot: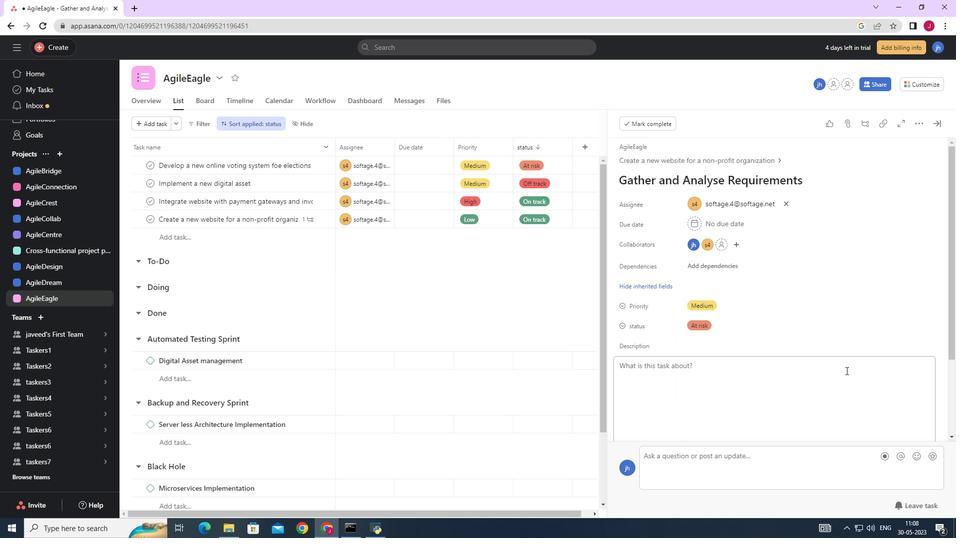 
Action: Mouse scrolled (845, 368) with delta (0, 0)
Screenshot: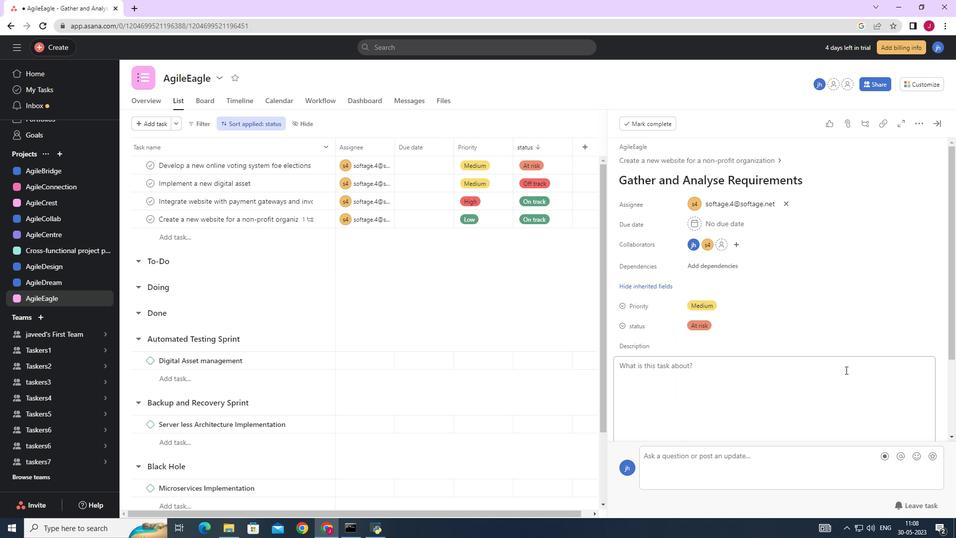 
Action: Mouse scrolled (845, 368) with delta (0, 0)
Screenshot: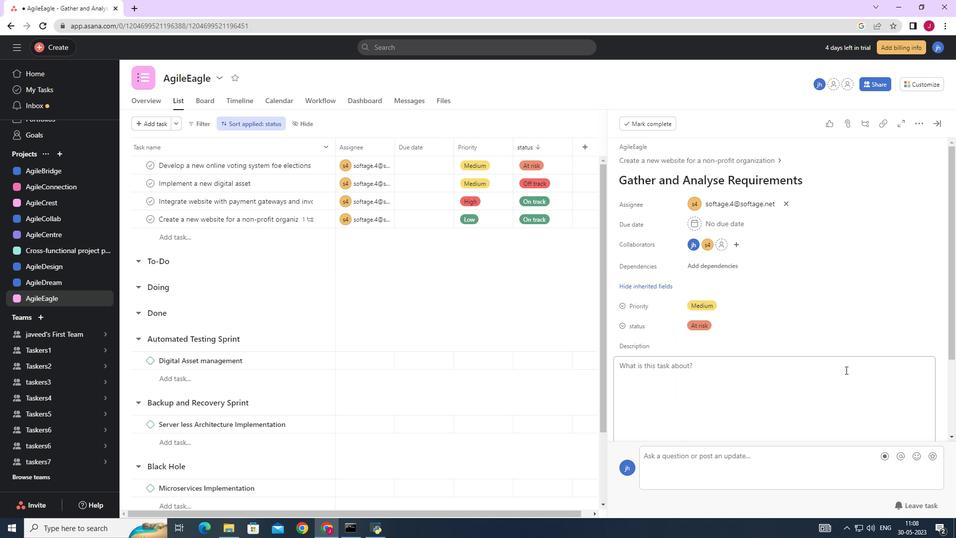 
Action: Mouse moved to (937, 120)
Screenshot: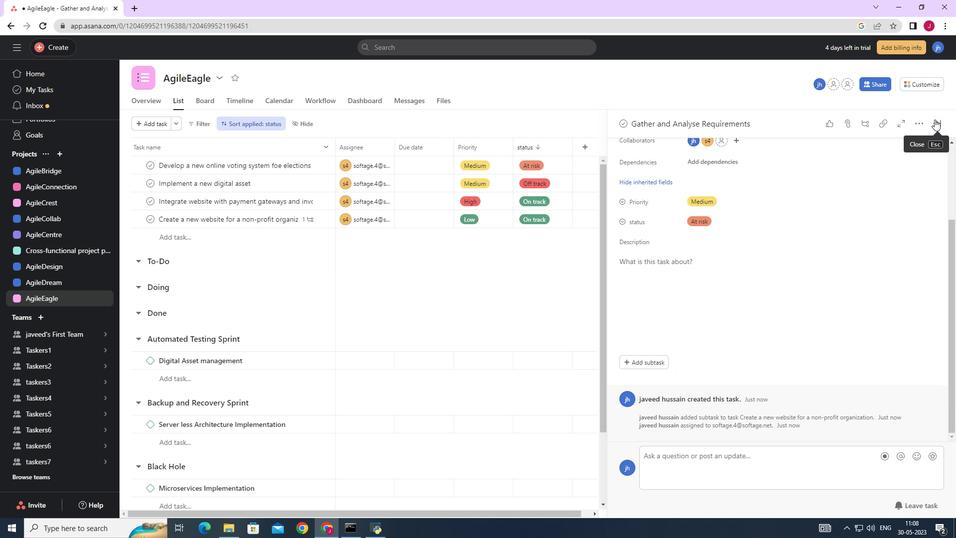 
Action: Mouse pressed left at (937, 120)
Screenshot: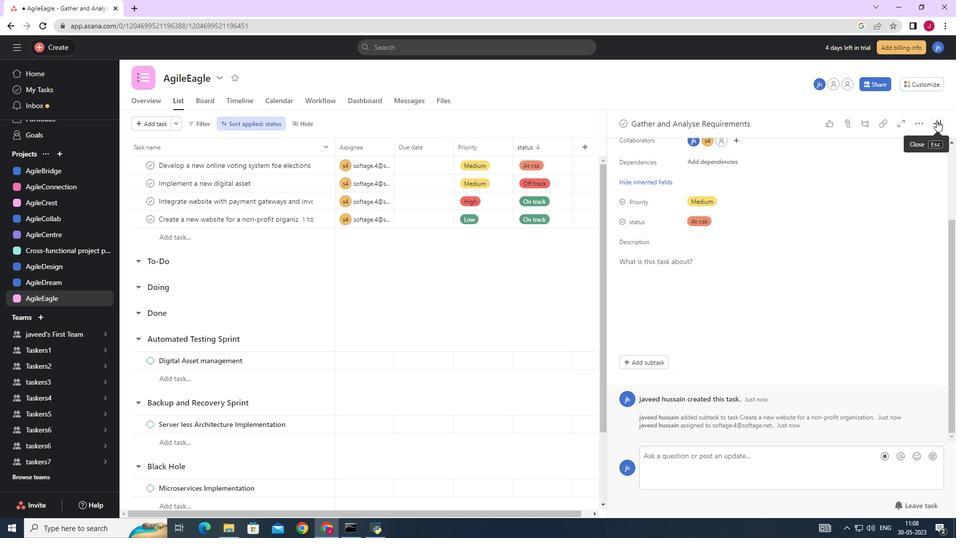 
Action: Mouse moved to (934, 122)
Screenshot: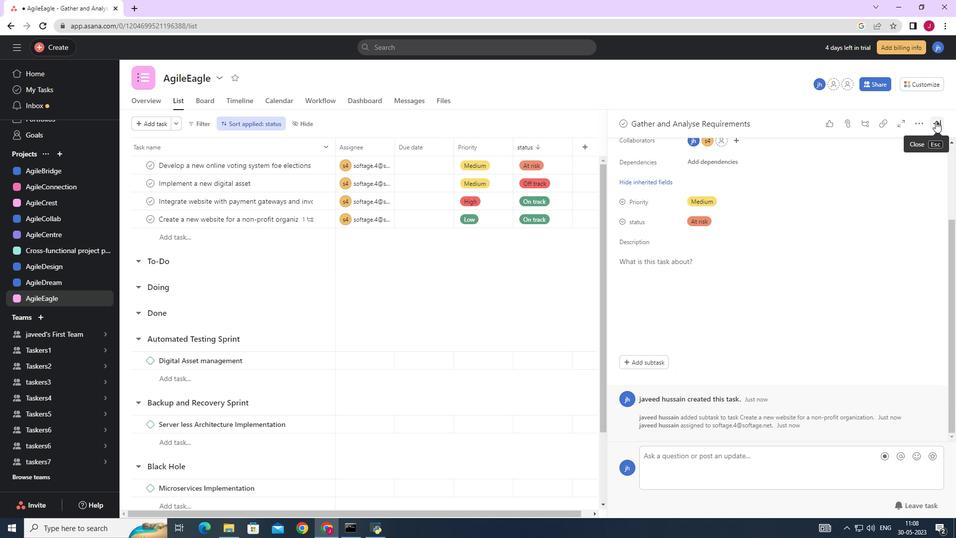 
